 Task: Find connections with filter location Pontefract with filter topic #jobsearching with filter profile language Potuguese with filter current company Icertis with filter school Dharmsinh Desai University with filter industry Environmental Quality Programs with filter service category Videography with filter keywords title Research Assistant
Action: Mouse moved to (520, 47)
Screenshot: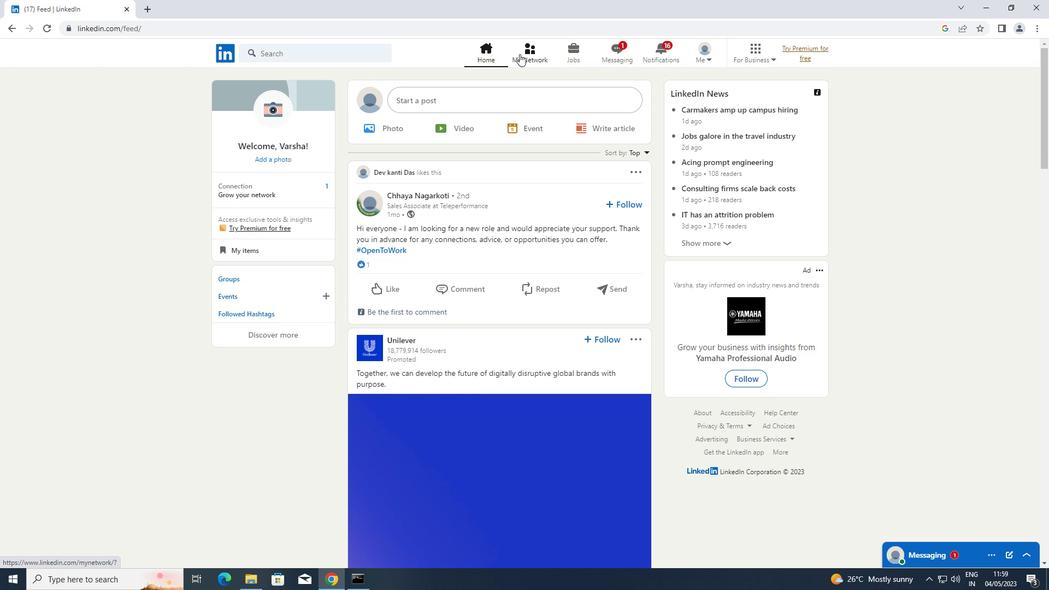 
Action: Mouse pressed left at (520, 47)
Screenshot: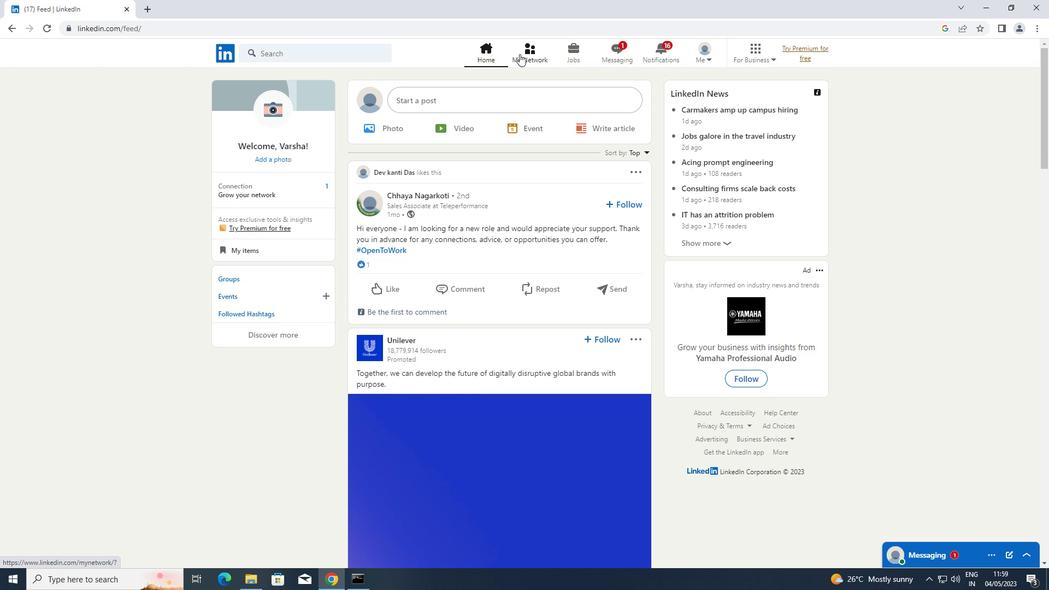 
Action: Mouse moved to (260, 107)
Screenshot: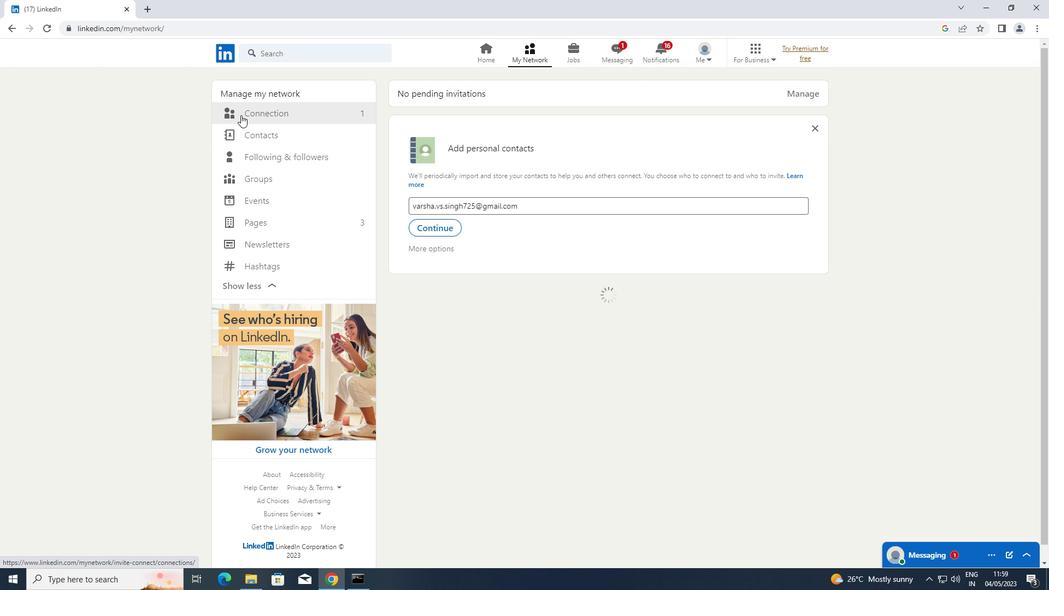 
Action: Mouse pressed left at (260, 107)
Screenshot: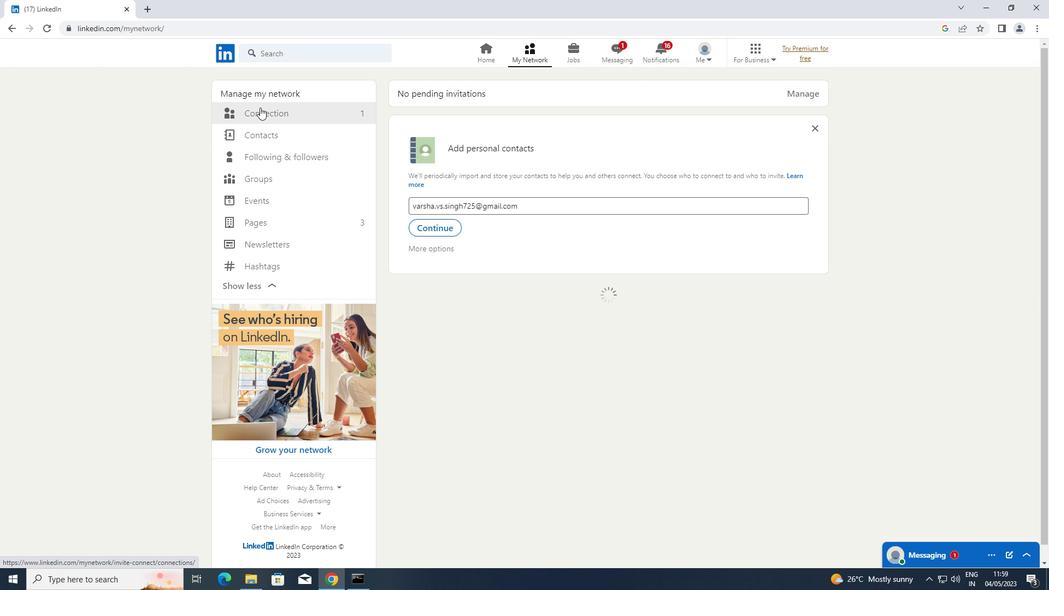 
Action: Mouse moved to (629, 115)
Screenshot: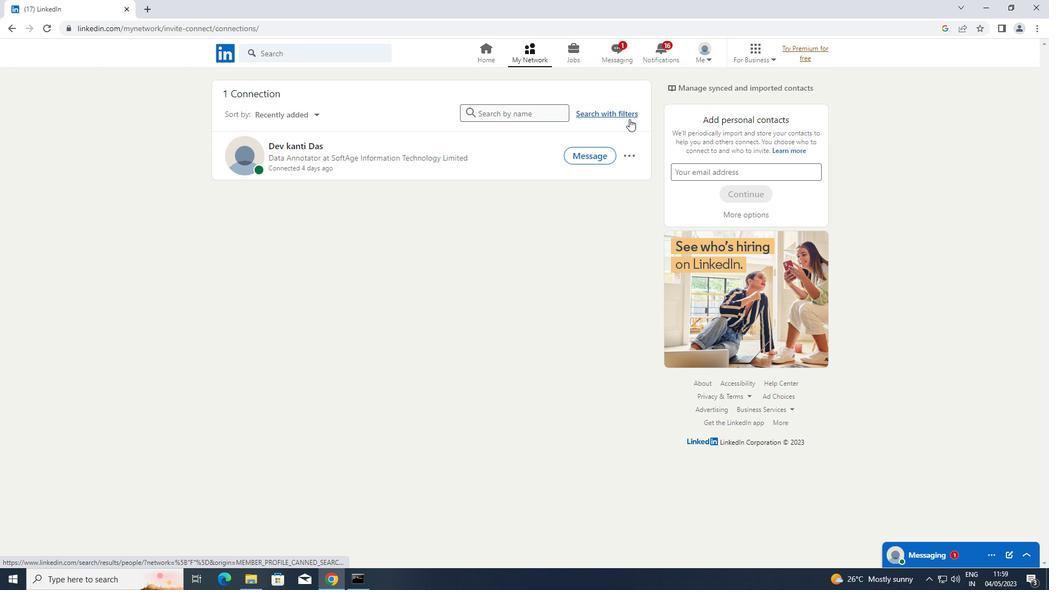 
Action: Mouse pressed left at (629, 115)
Screenshot: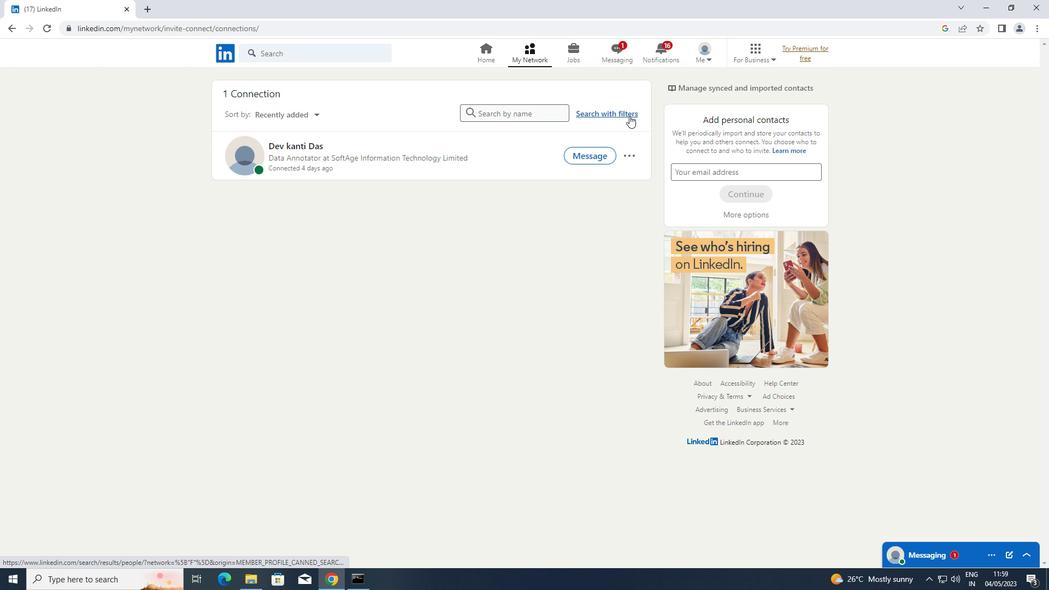 
Action: Mouse moved to (553, 82)
Screenshot: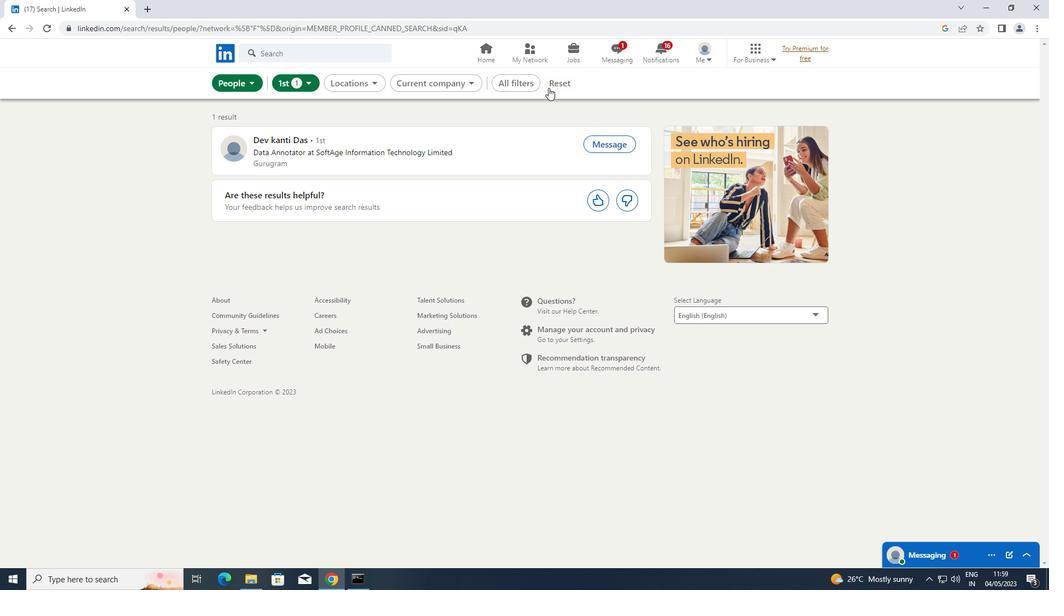 
Action: Mouse pressed left at (553, 82)
Screenshot: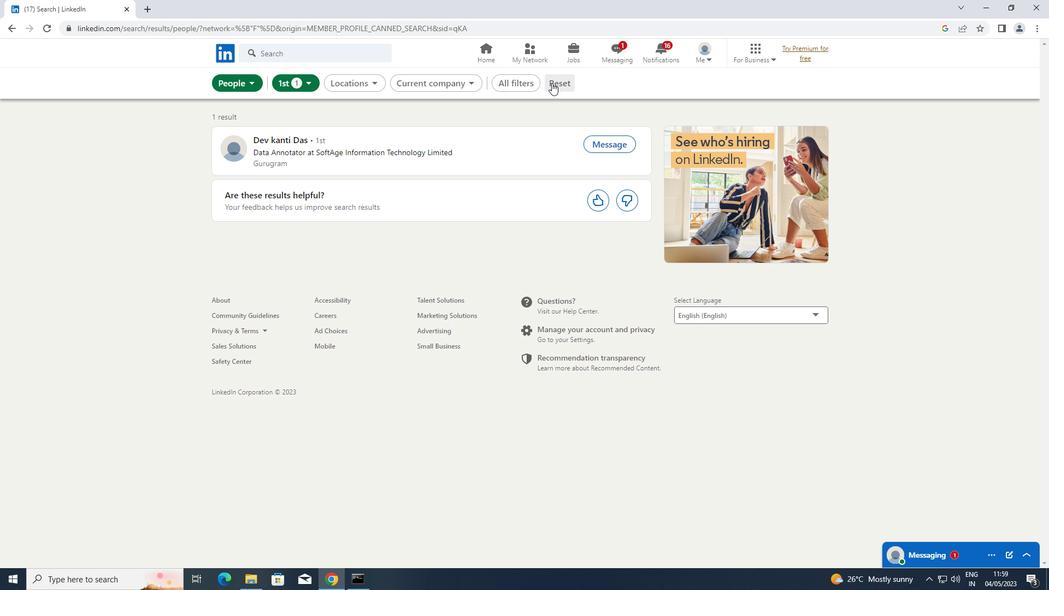 
Action: Mouse moved to (529, 82)
Screenshot: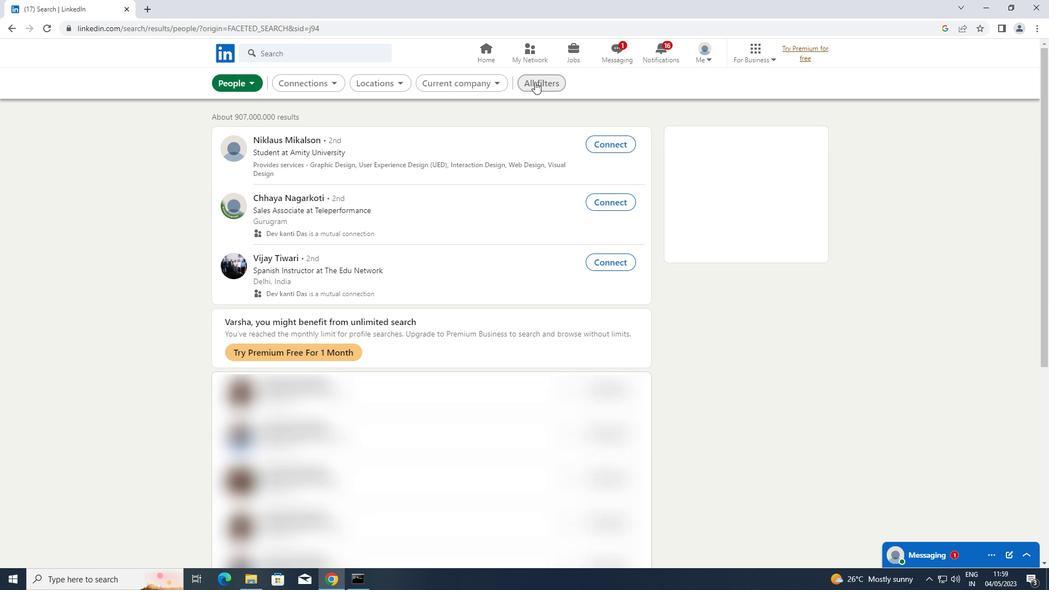 
Action: Mouse pressed left at (529, 82)
Screenshot: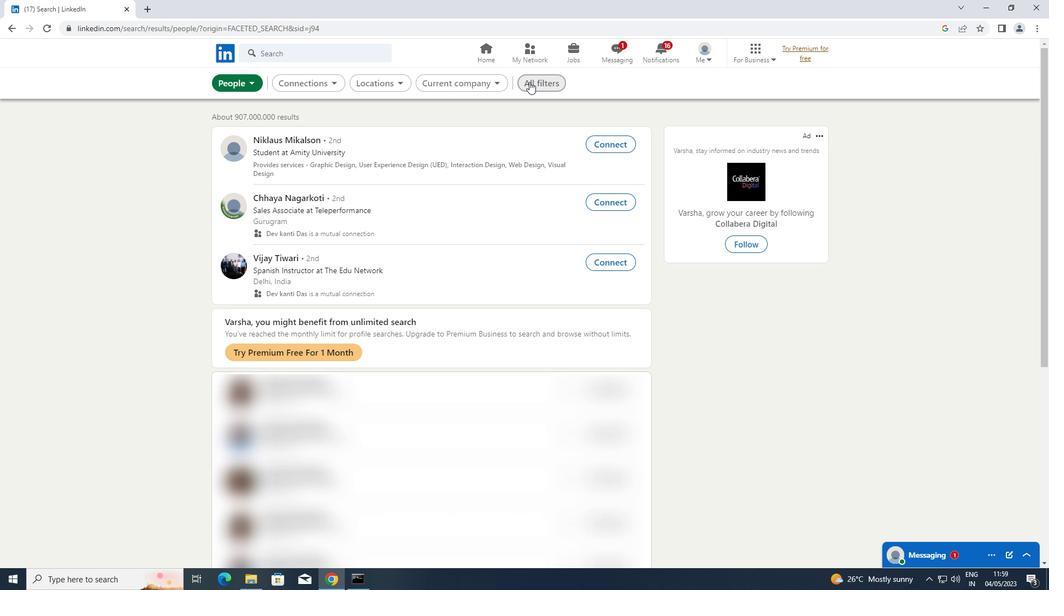 
Action: Mouse moved to (862, 213)
Screenshot: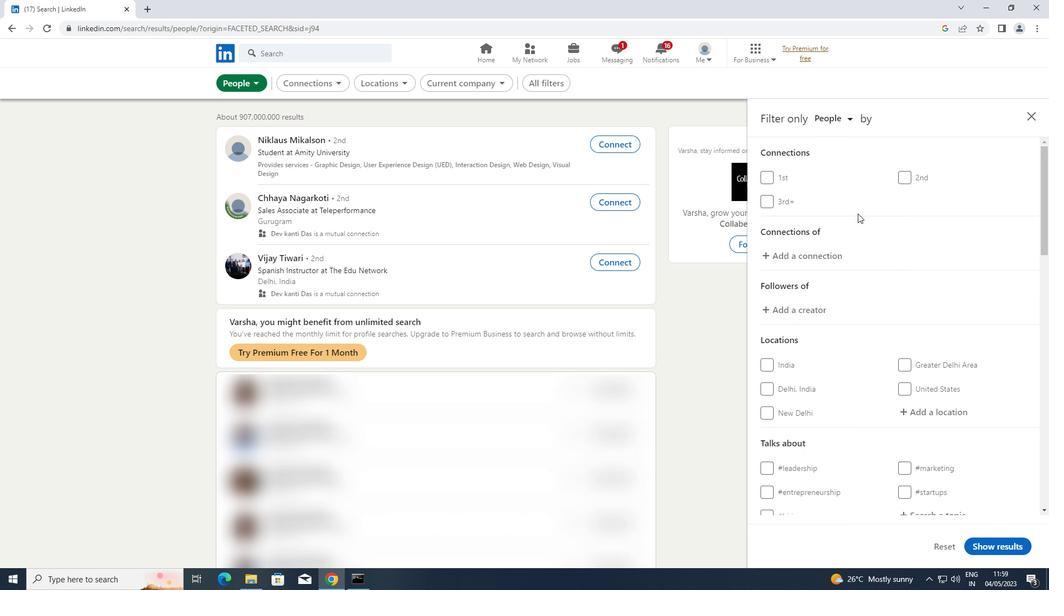 
Action: Mouse scrolled (862, 213) with delta (0, 0)
Screenshot: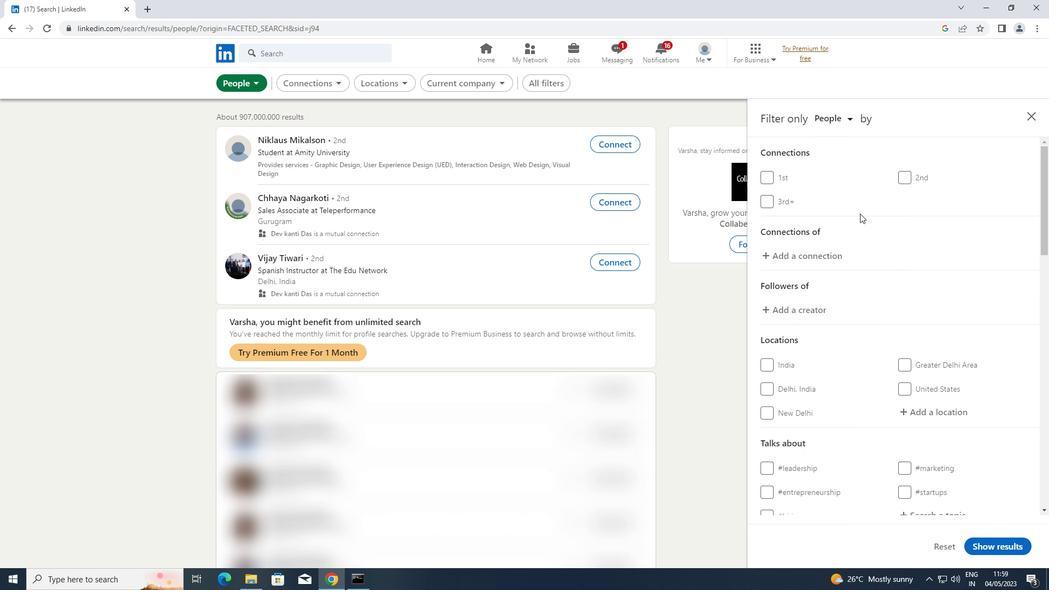 
Action: Mouse scrolled (862, 213) with delta (0, 0)
Screenshot: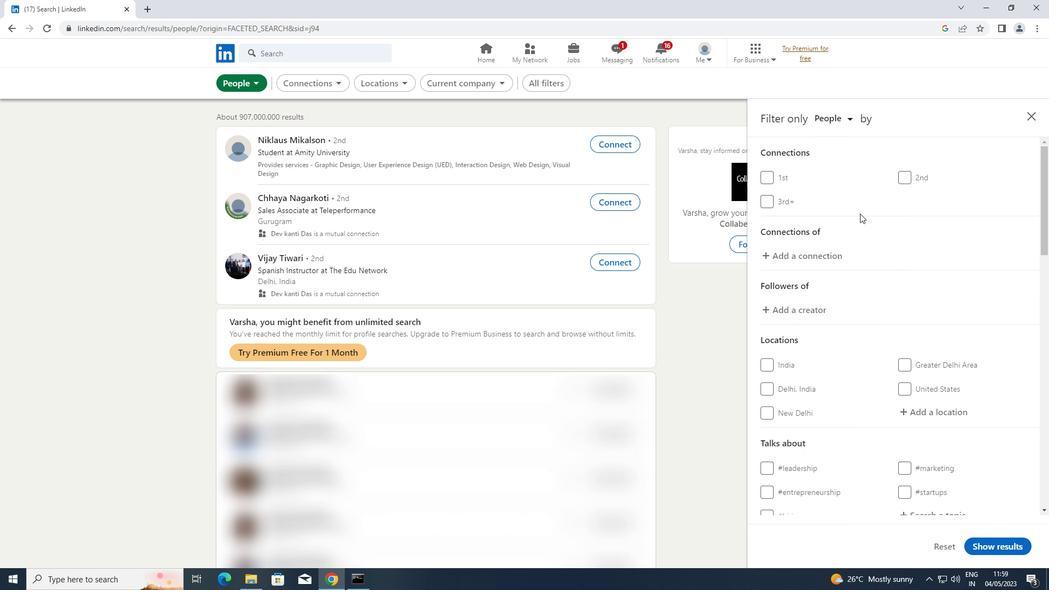 
Action: Mouse scrolled (862, 213) with delta (0, 0)
Screenshot: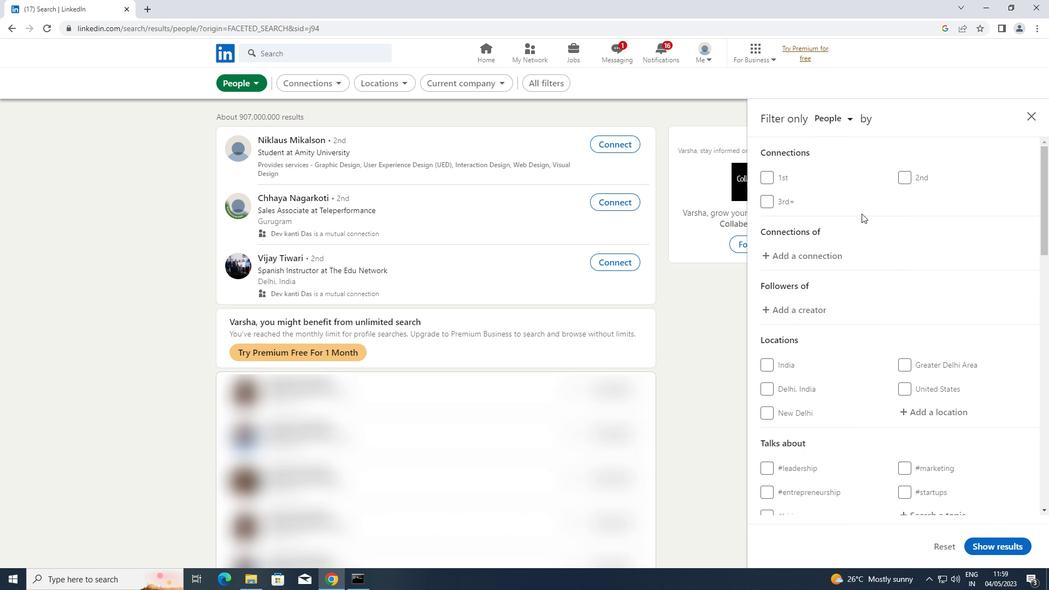 
Action: Mouse moved to (905, 242)
Screenshot: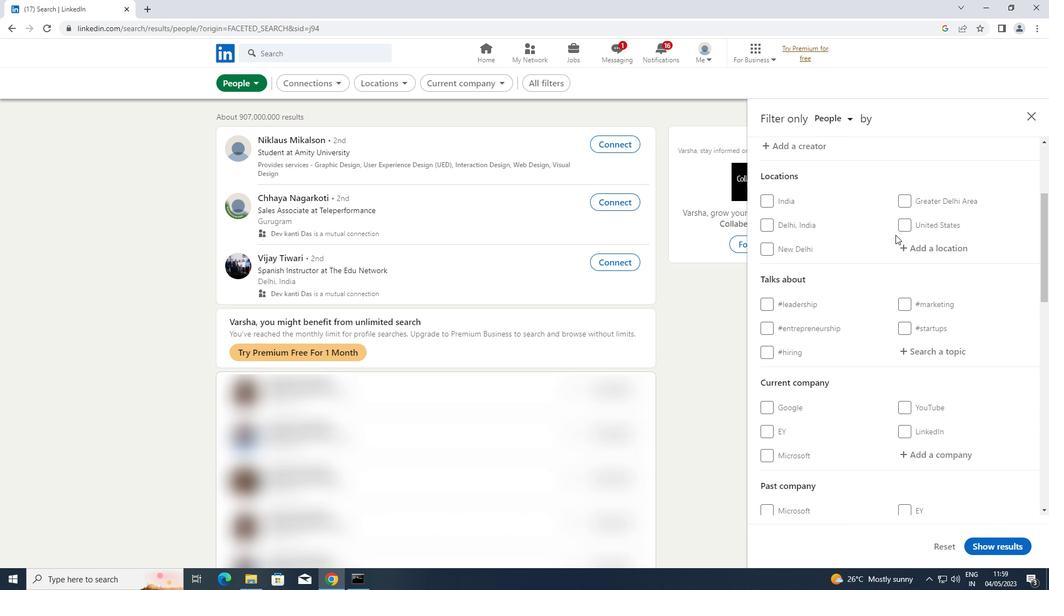
Action: Mouse pressed left at (905, 242)
Screenshot: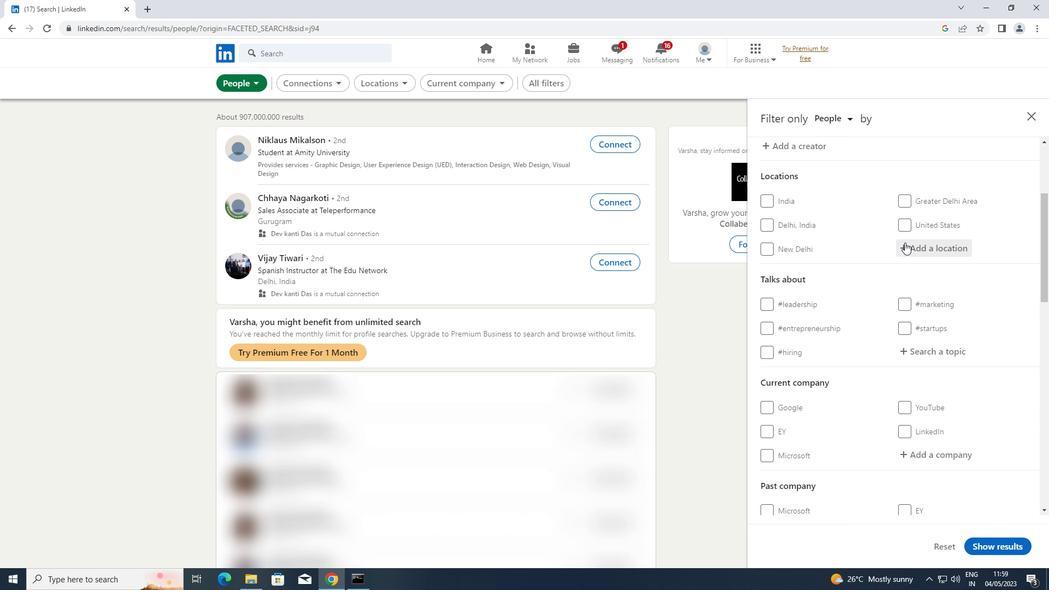 
Action: Key pressed <Key.shift>PO
Screenshot: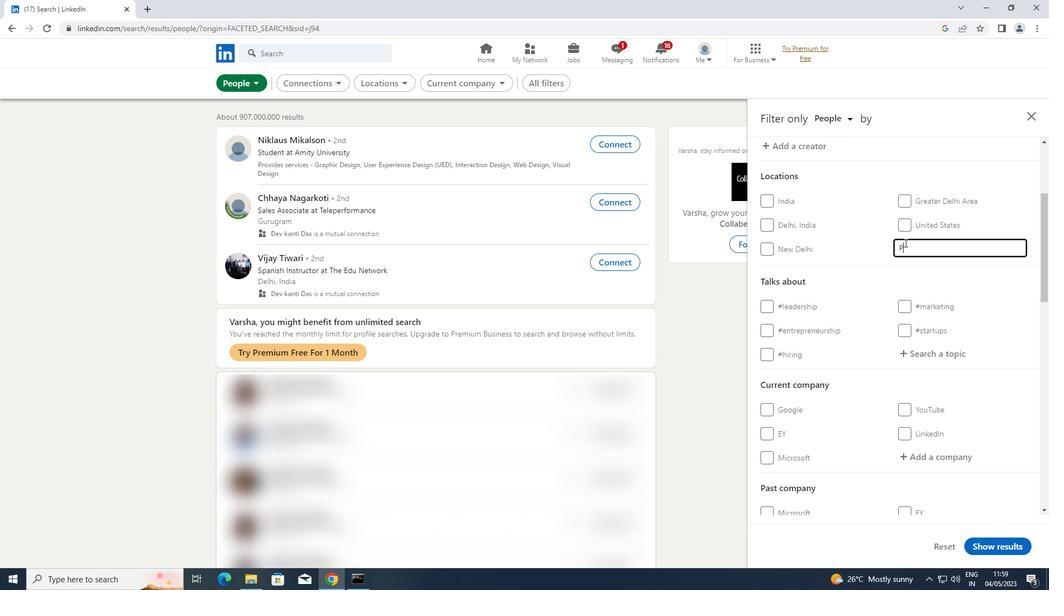 
Action: Mouse moved to (905, 242)
Screenshot: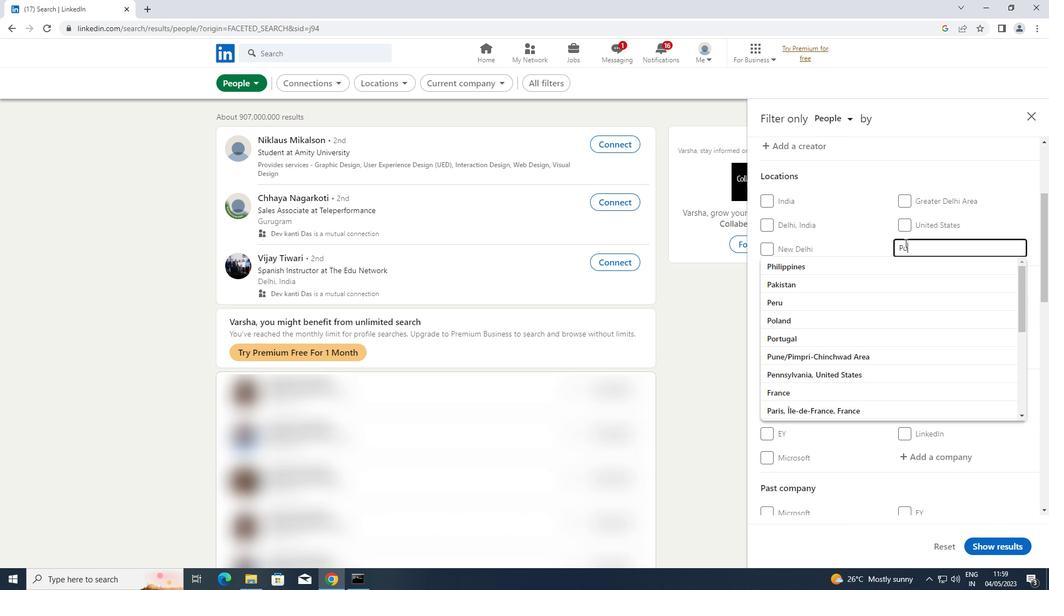 
Action: Key pressed NTEFRACT
Screenshot: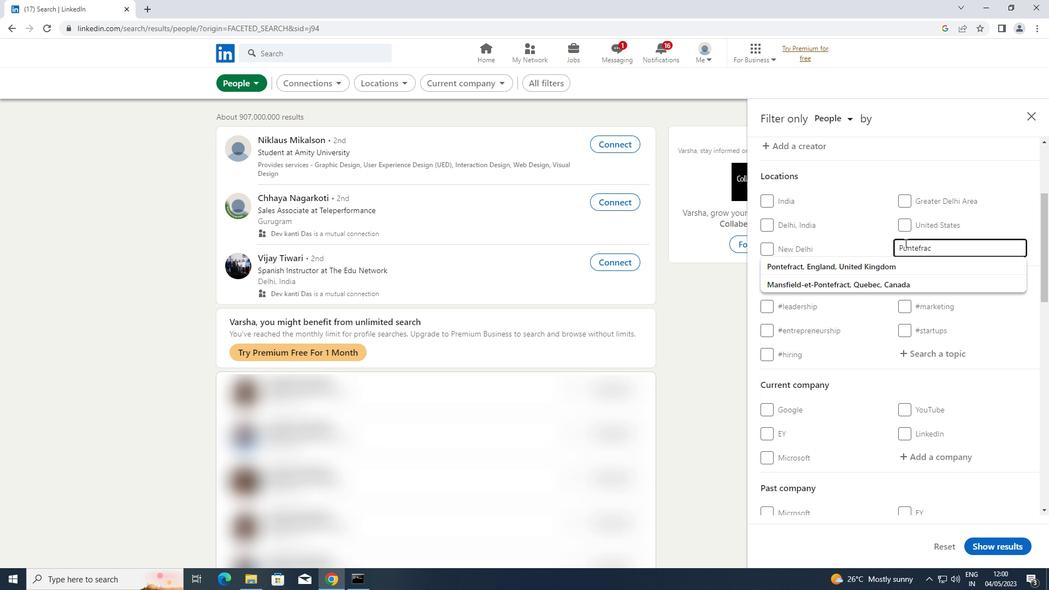 
Action: Mouse moved to (918, 351)
Screenshot: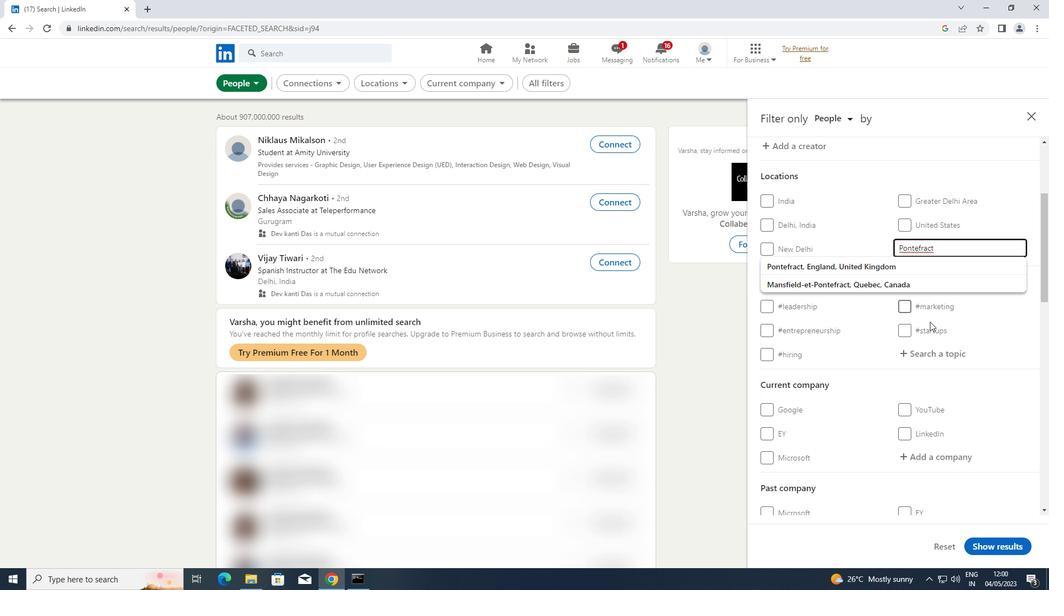 
Action: Mouse pressed left at (918, 351)
Screenshot: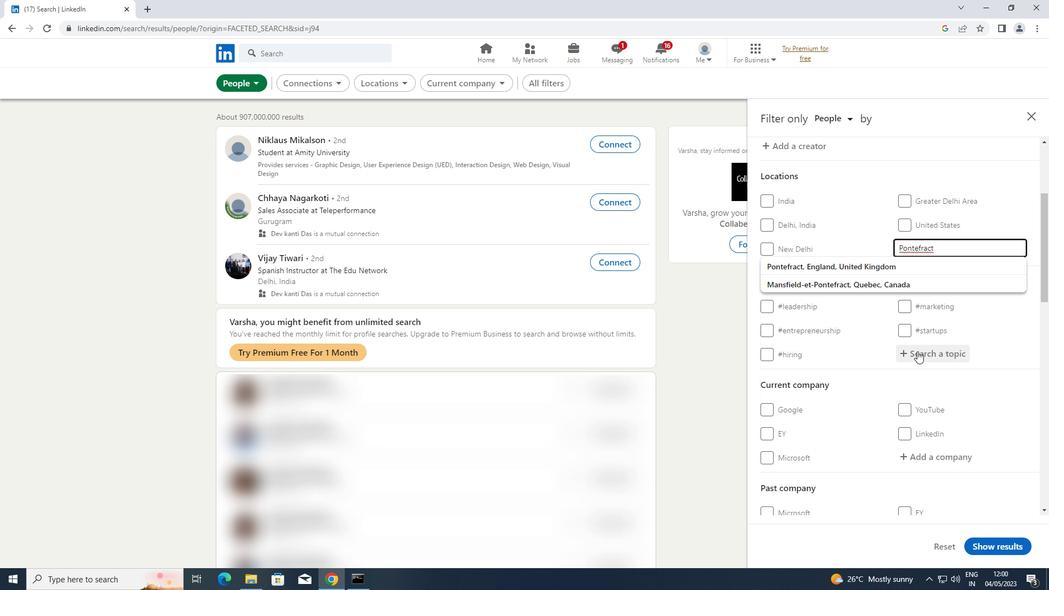 
Action: Key pressed JOBSEARCHING
Screenshot: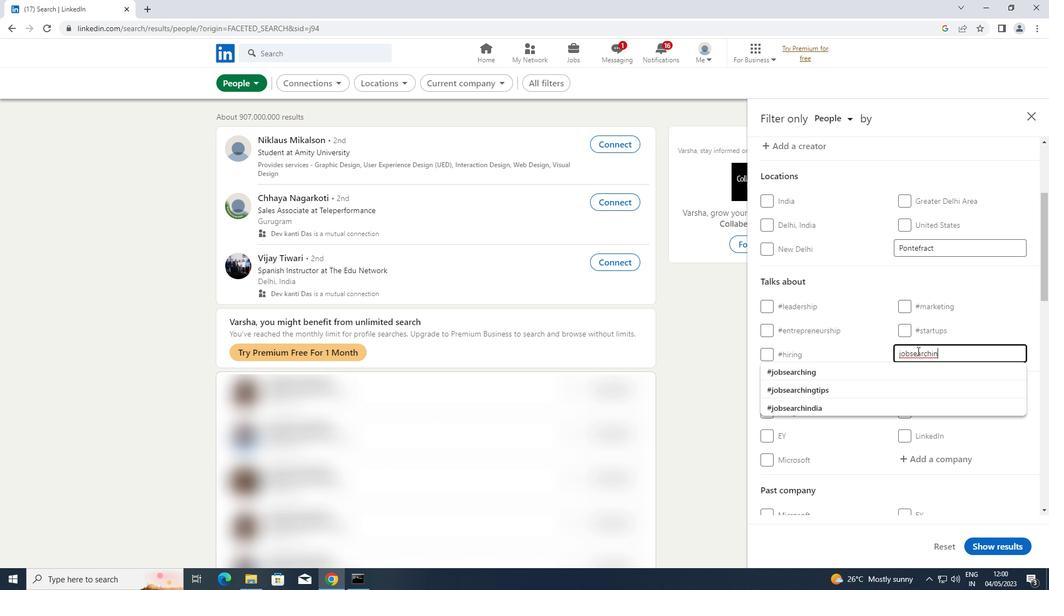 
Action: Mouse moved to (874, 377)
Screenshot: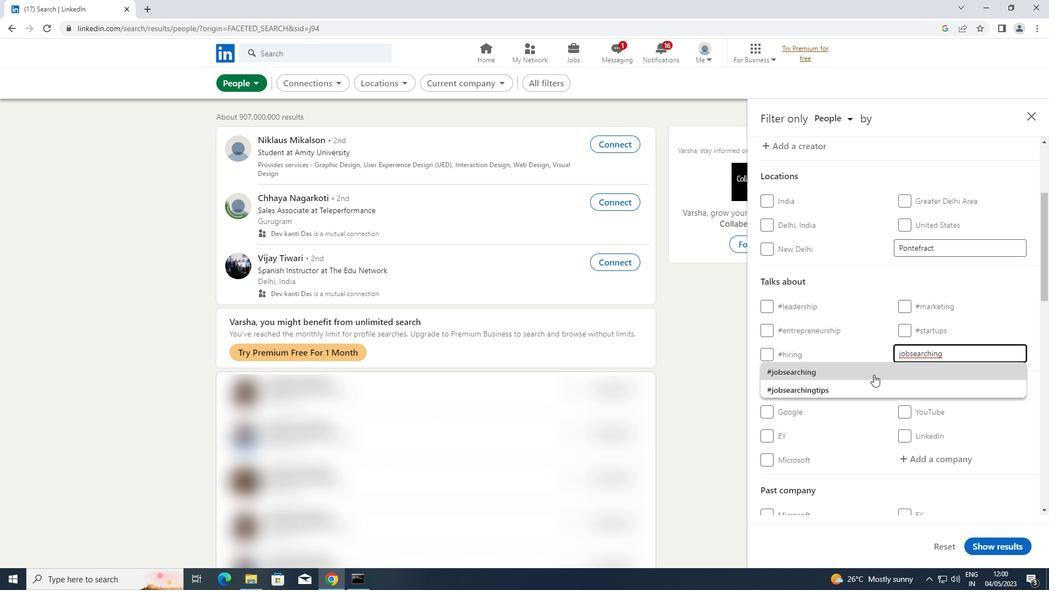
Action: Mouse scrolled (874, 377) with delta (0, 0)
Screenshot: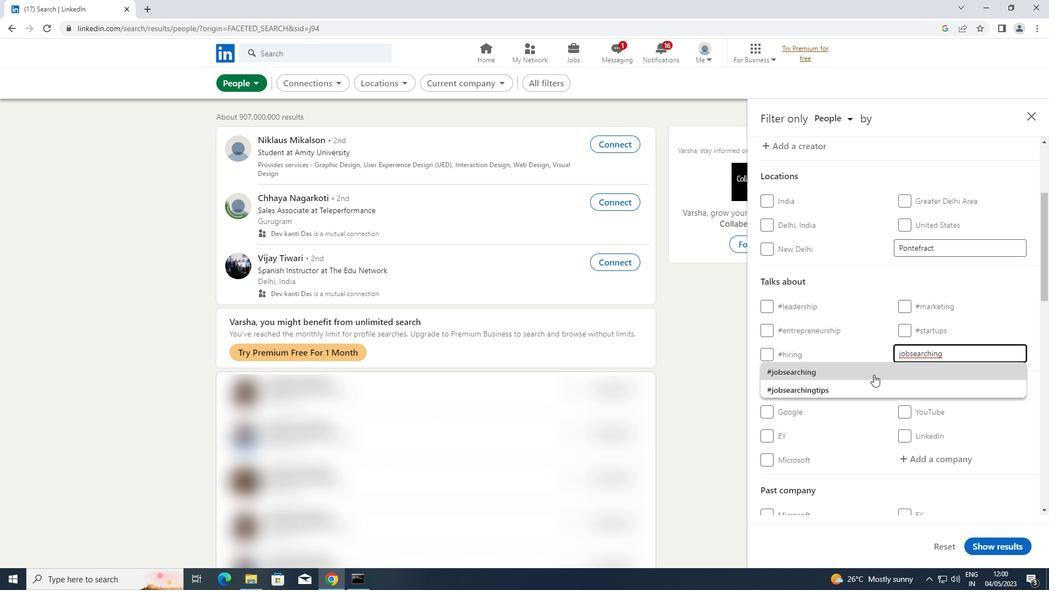 
Action: Mouse moved to (874, 379)
Screenshot: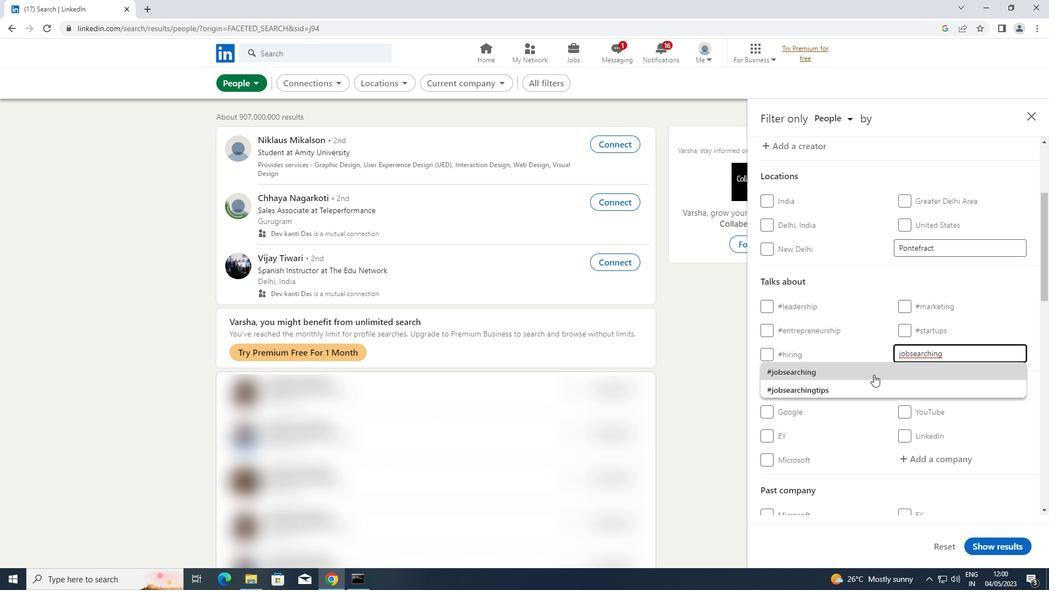 
Action: Mouse scrolled (874, 378) with delta (0, 0)
Screenshot: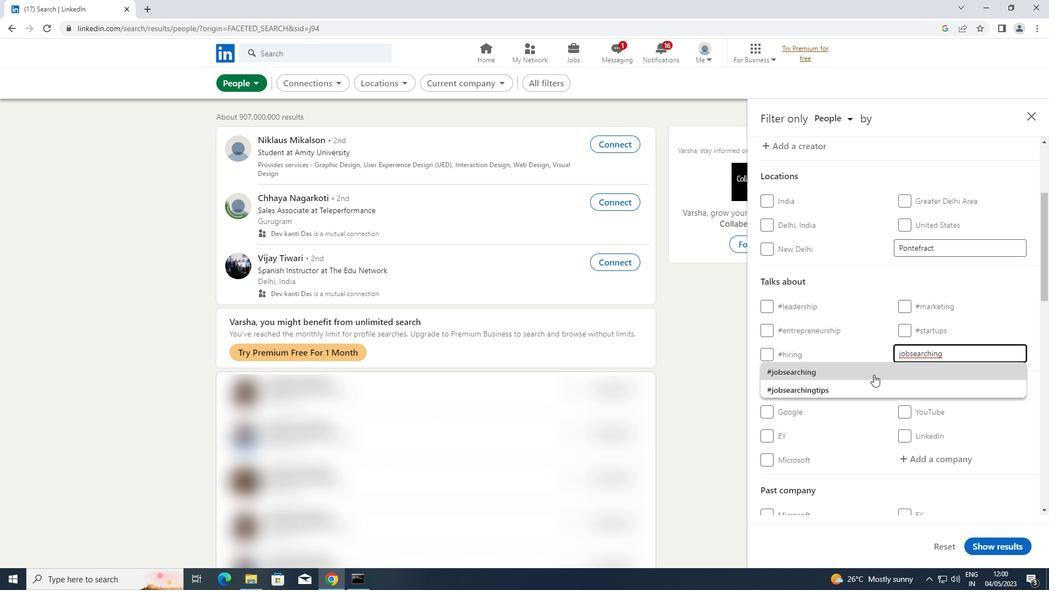 
Action: Mouse scrolled (874, 378) with delta (0, 0)
Screenshot: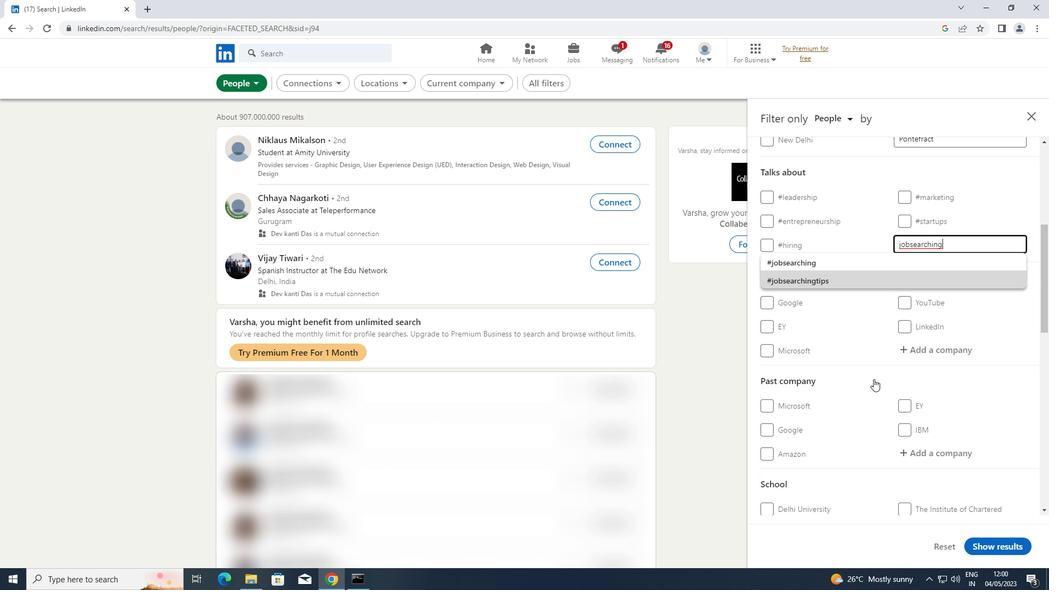 
Action: Mouse scrolled (874, 378) with delta (0, 0)
Screenshot: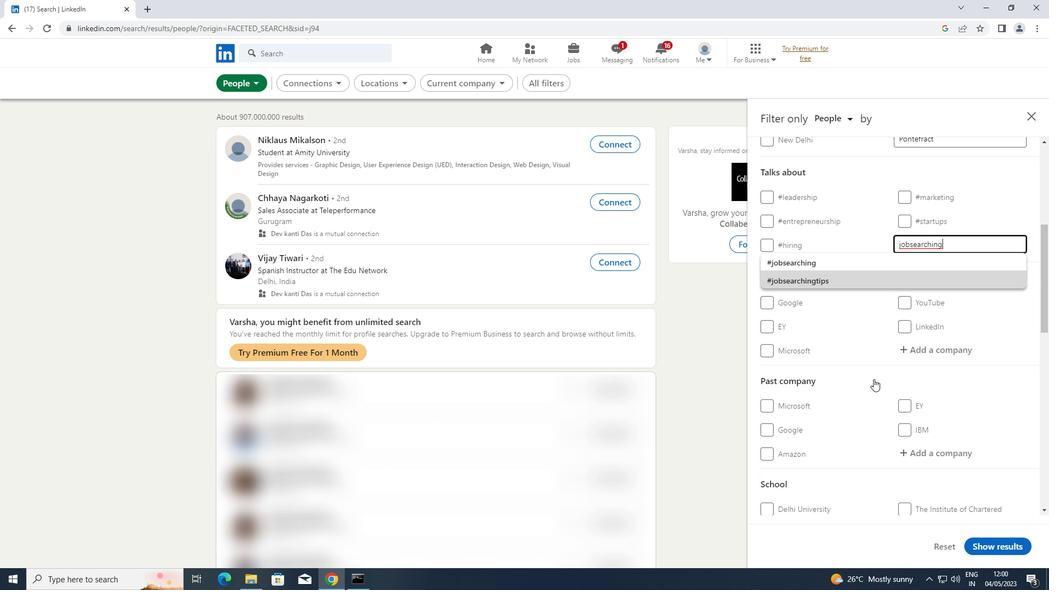 
Action: Mouse scrolled (874, 378) with delta (0, 0)
Screenshot: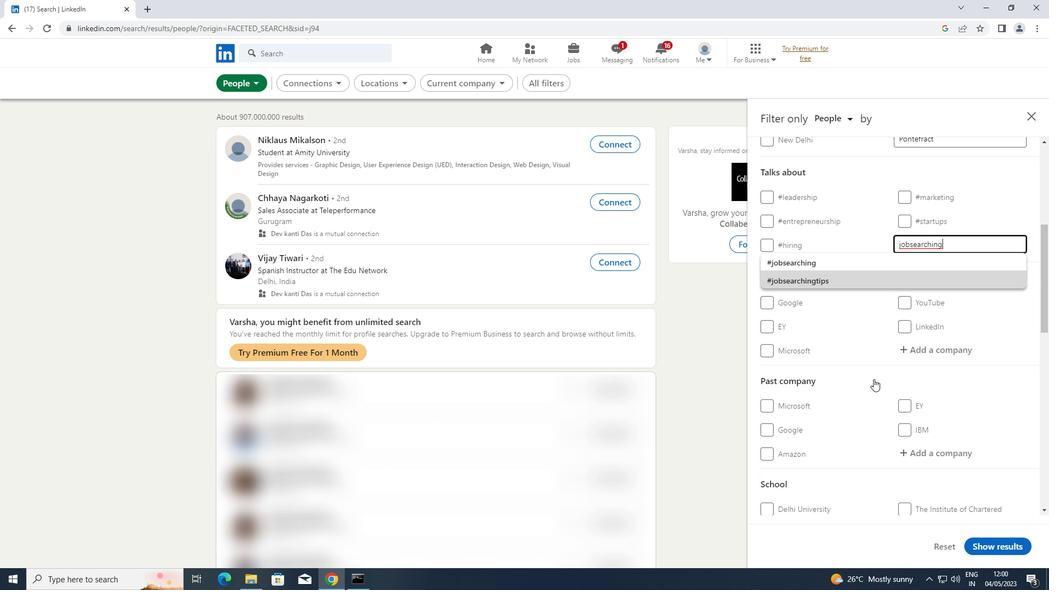 
Action: Mouse scrolled (874, 378) with delta (0, 0)
Screenshot: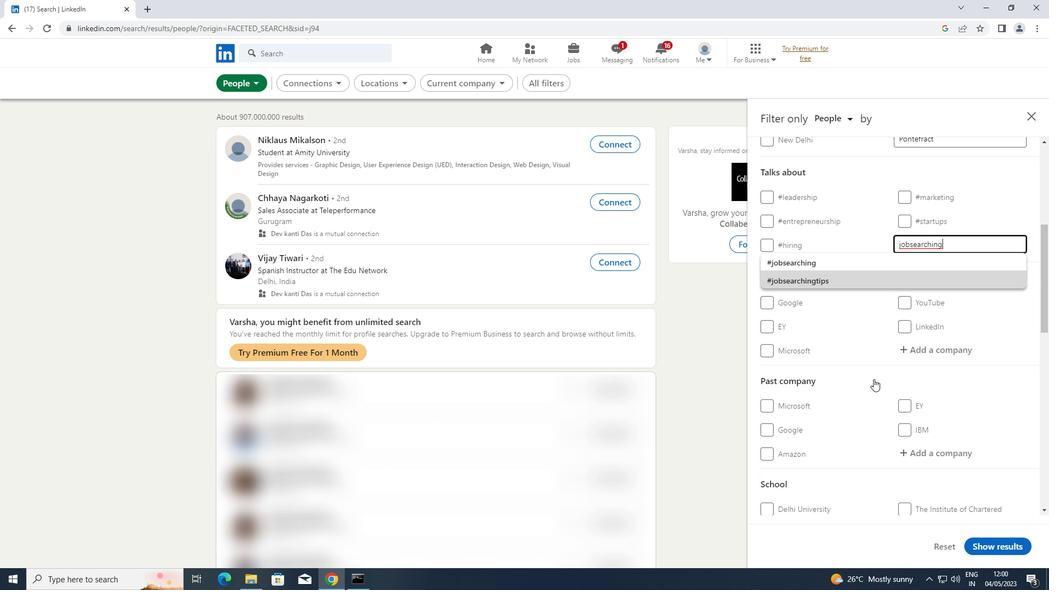 
Action: Mouse scrolled (874, 378) with delta (0, 0)
Screenshot: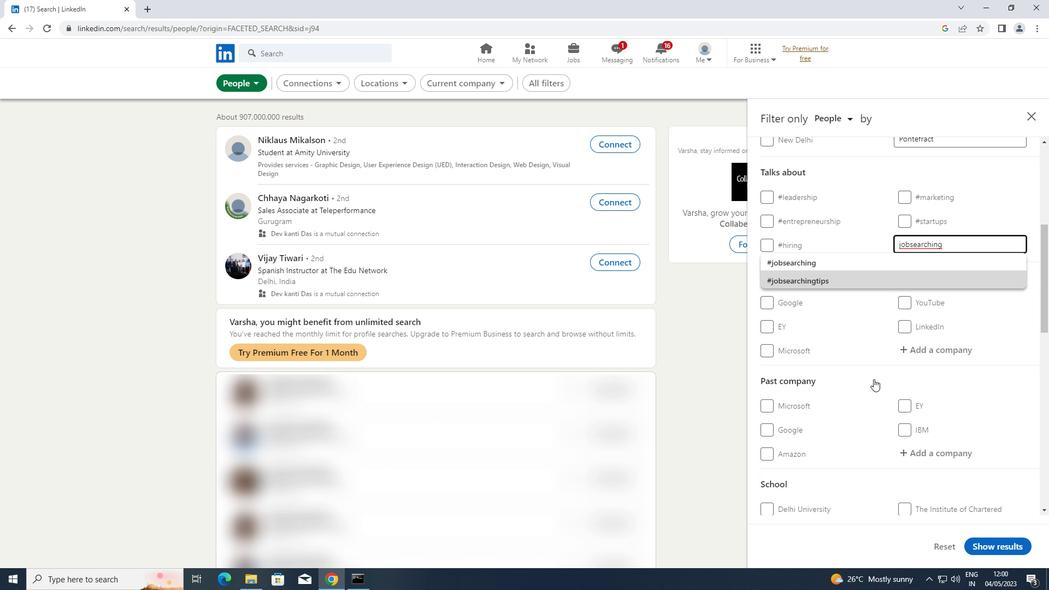 
Action: Mouse scrolled (874, 379) with delta (0, 0)
Screenshot: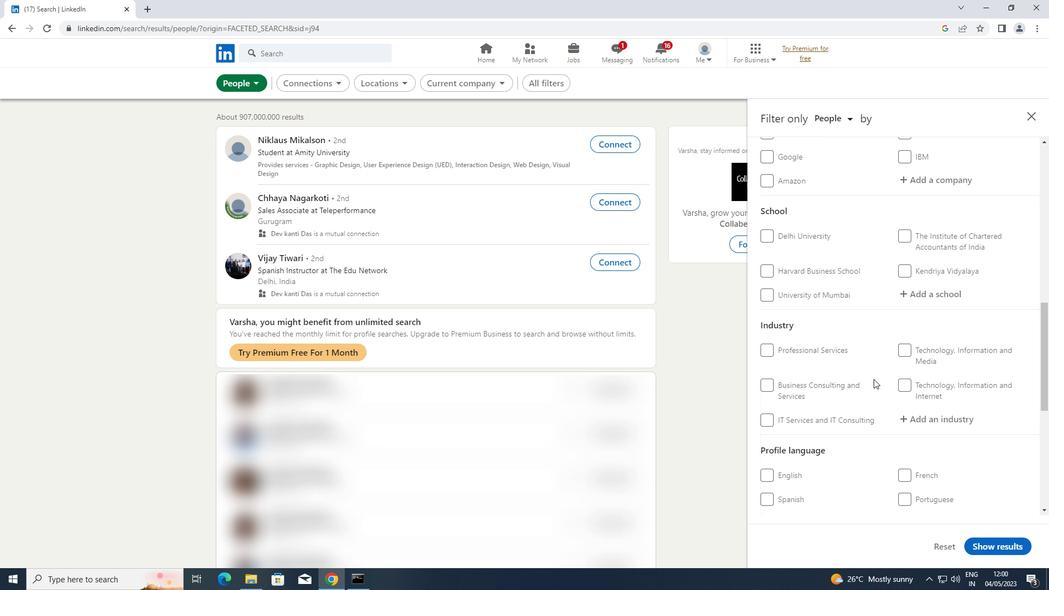 
Action: Mouse scrolled (874, 379) with delta (0, 0)
Screenshot: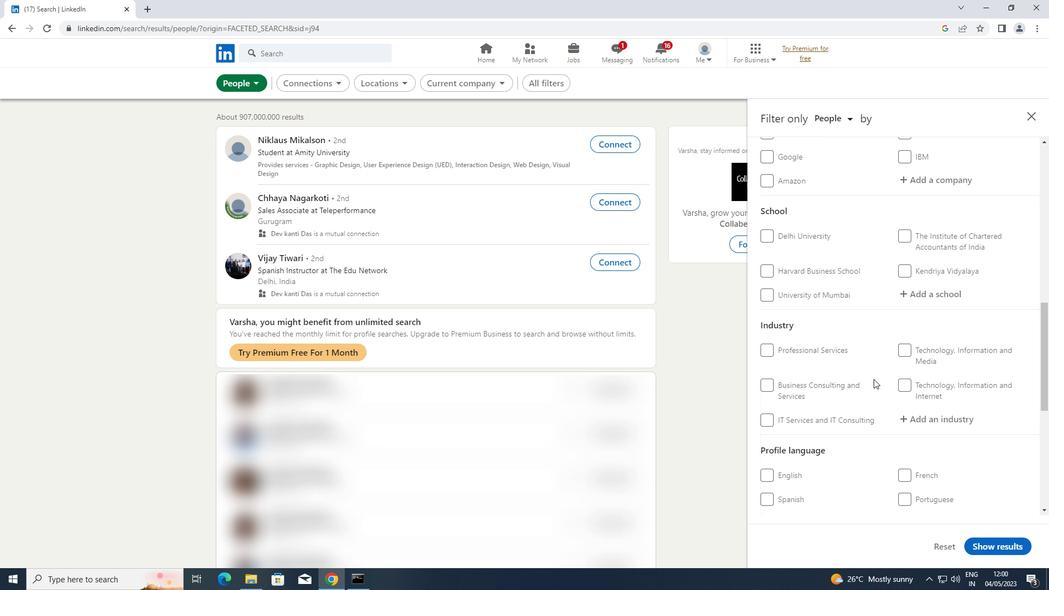 
Action: Mouse scrolled (874, 379) with delta (0, 0)
Screenshot: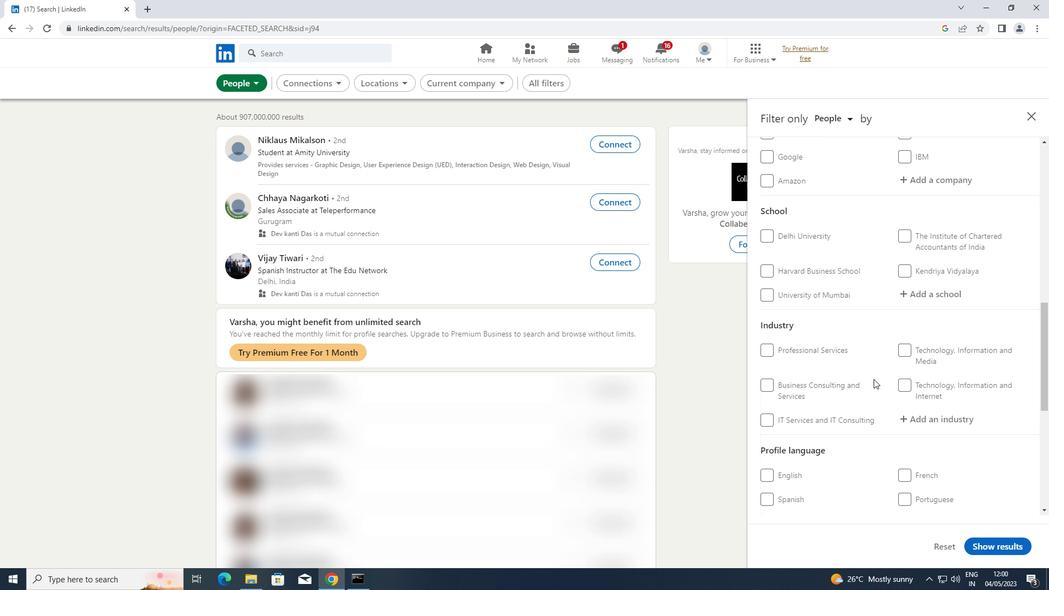 
Action: Mouse moved to (852, 344)
Screenshot: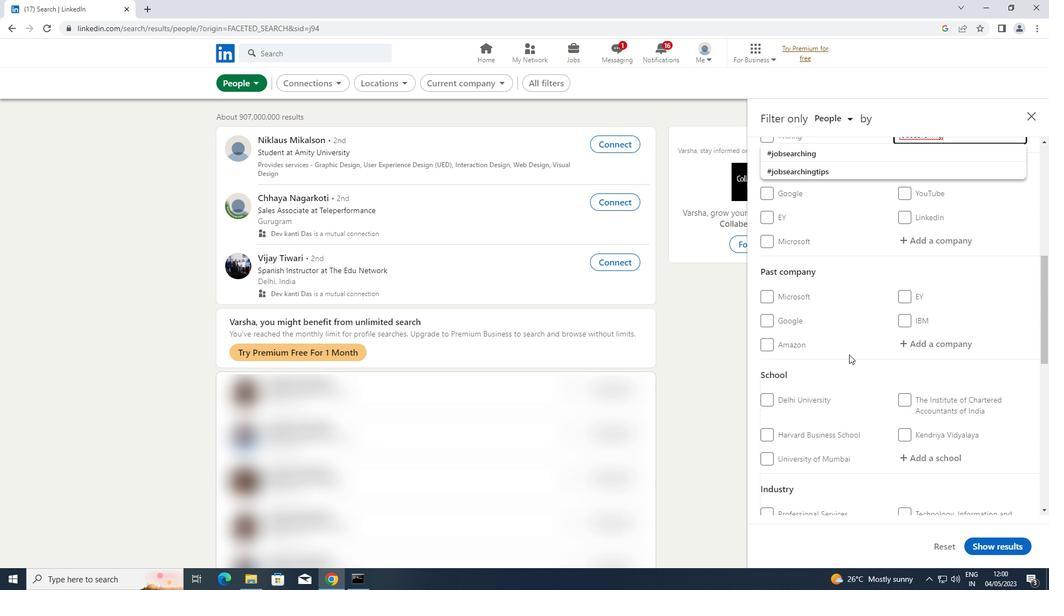 
Action: Mouse scrolled (852, 345) with delta (0, 0)
Screenshot: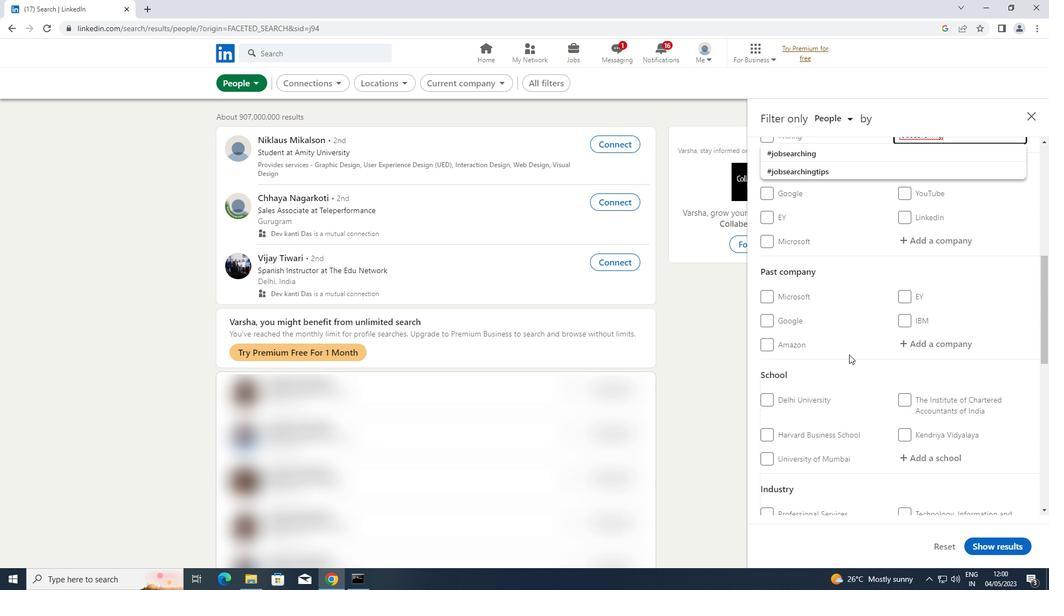 
Action: Mouse scrolled (852, 345) with delta (0, 0)
Screenshot: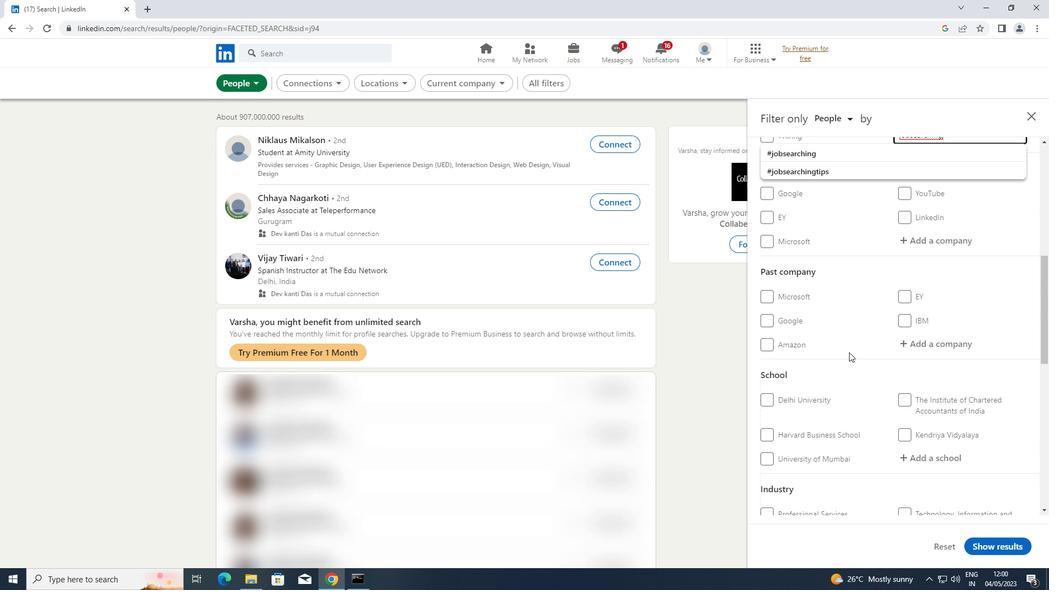 
Action: Mouse moved to (852, 254)
Screenshot: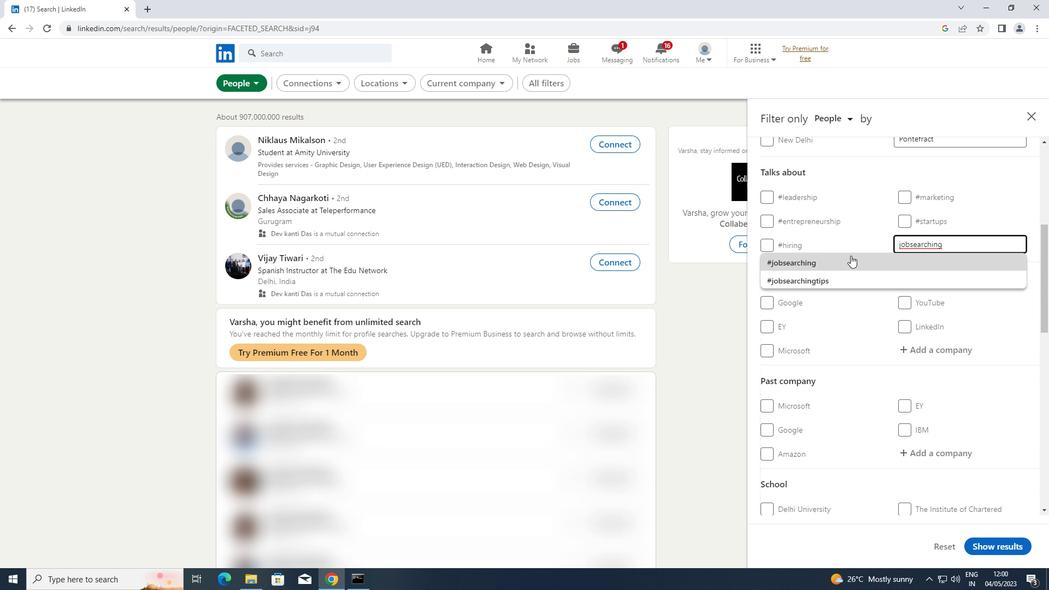
Action: Mouse pressed left at (852, 254)
Screenshot: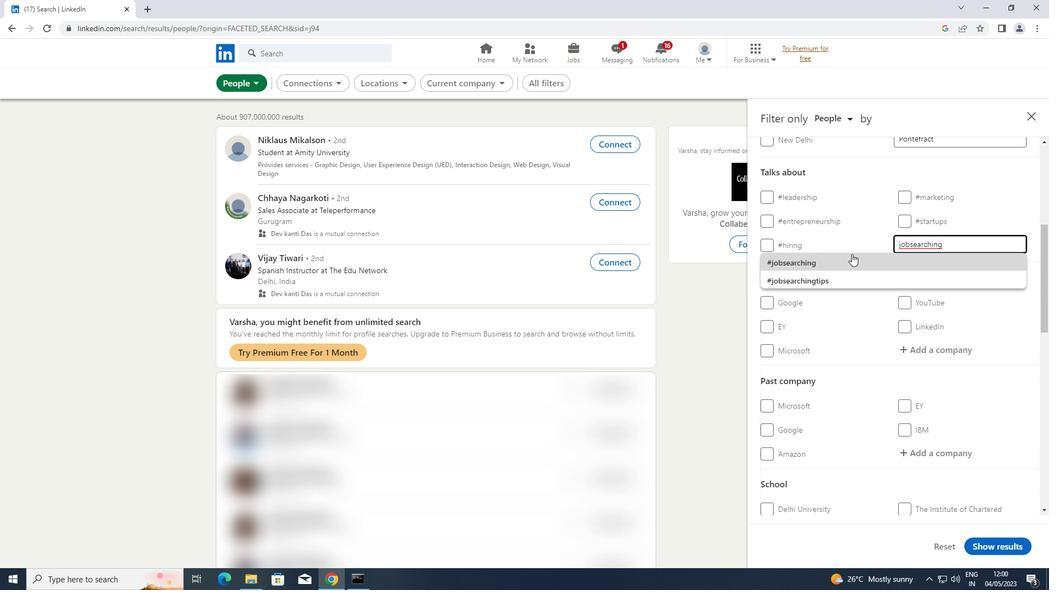 
Action: Mouse moved to (880, 281)
Screenshot: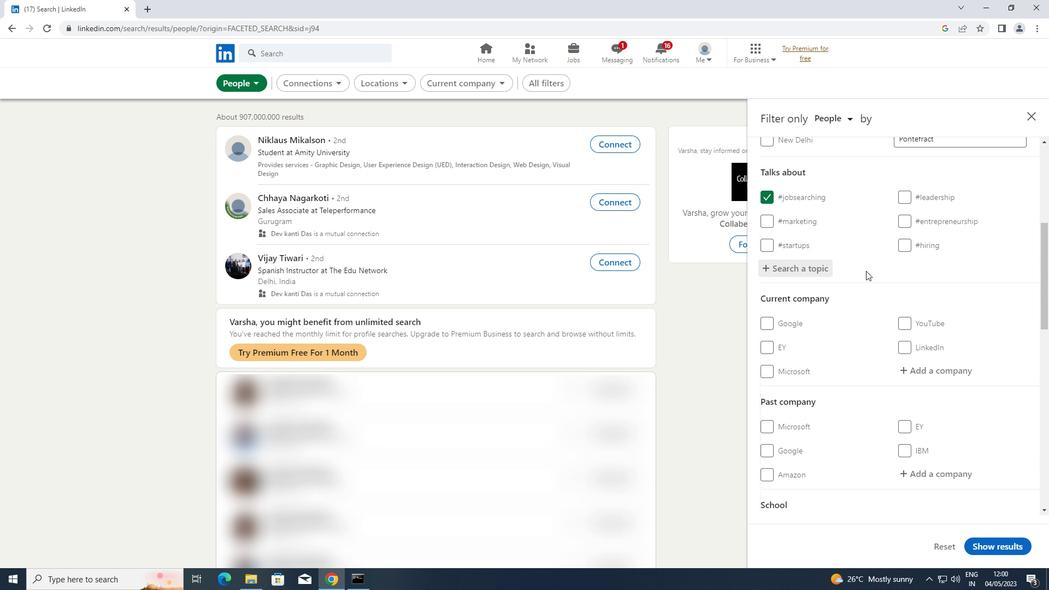 
Action: Mouse scrolled (880, 281) with delta (0, 0)
Screenshot: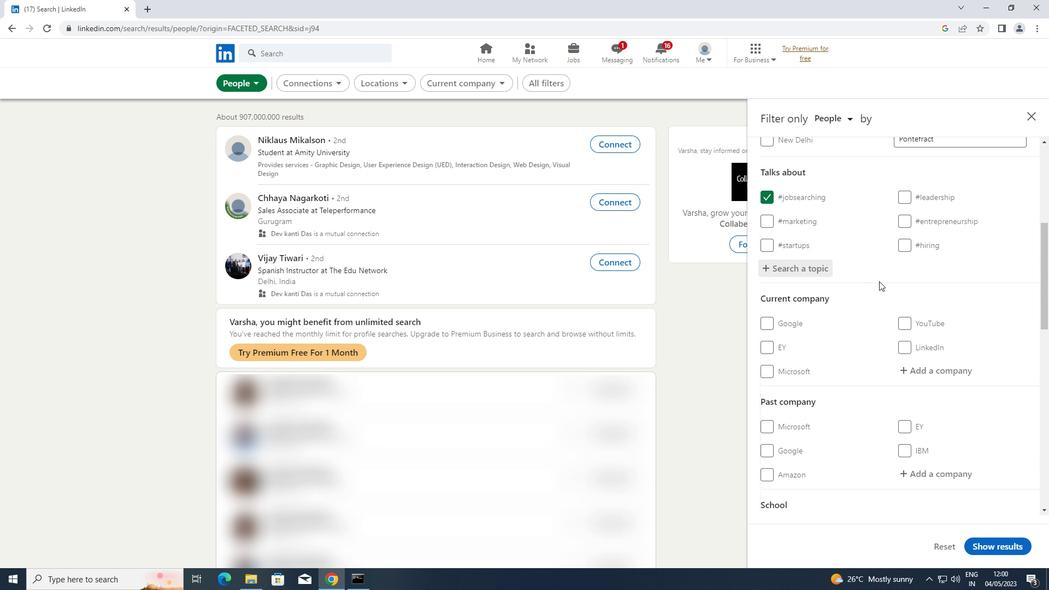 
Action: Mouse scrolled (880, 281) with delta (0, 0)
Screenshot: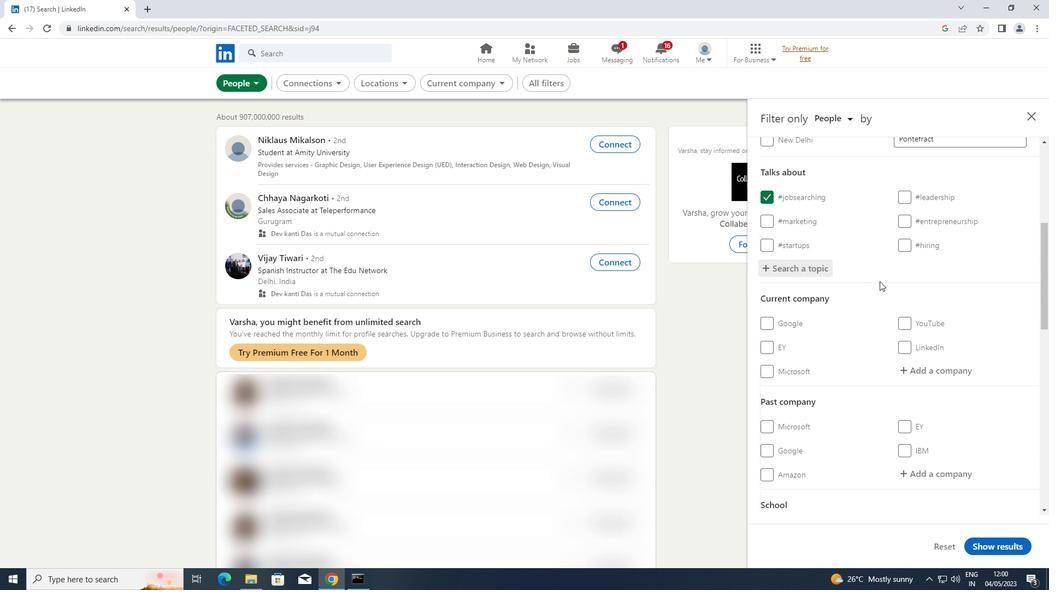 
Action: Mouse scrolled (880, 281) with delta (0, 0)
Screenshot: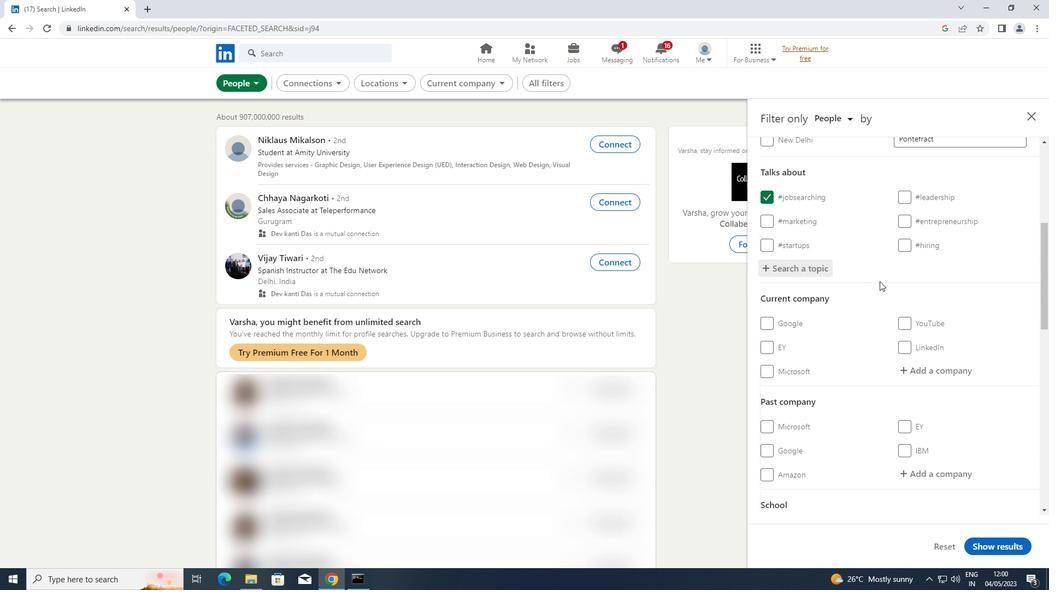 
Action: Mouse scrolled (880, 281) with delta (0, 0)
Screenshot: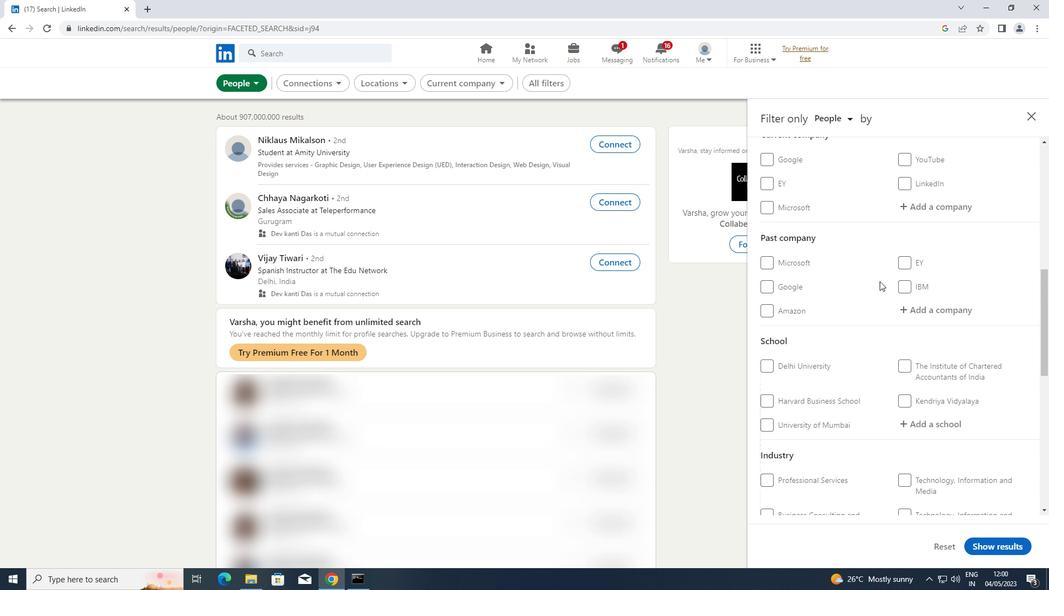 
Action: Mouse scrolled (880, 281) with delta (0, 0)
Screenshot: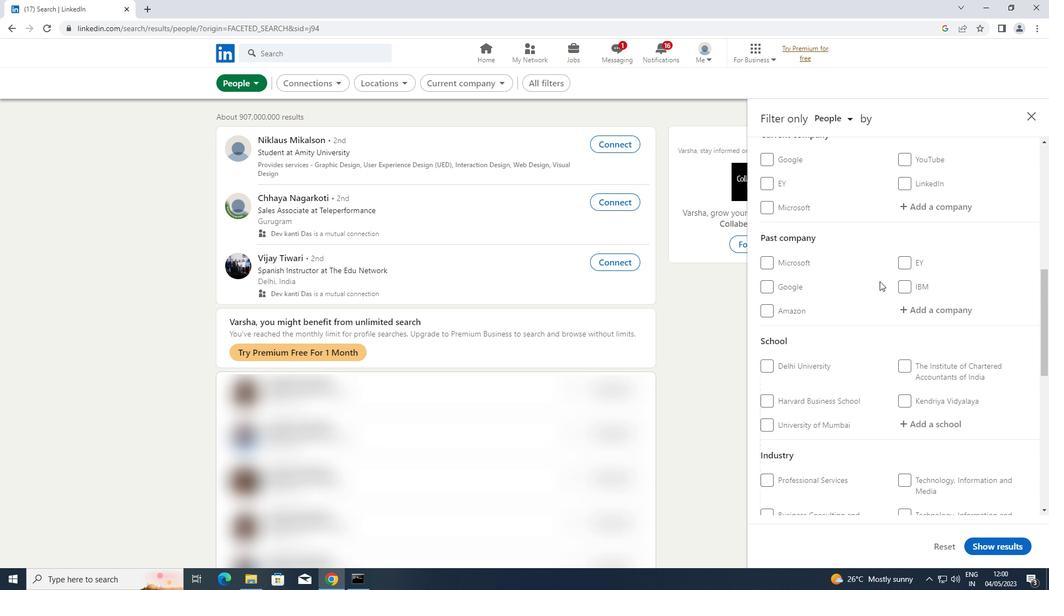 
Action: Mouse scrolled (880, 281) with delta (0, 0)
Screenshot: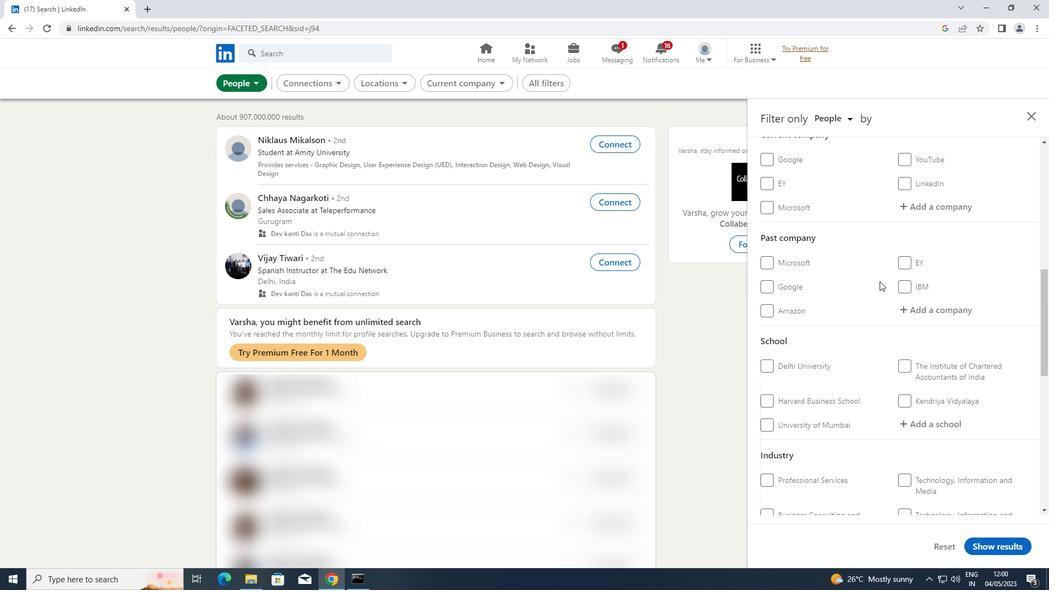 
Action: Mouse scrolled (880, 281) with delta (0, 0)
Screenshot: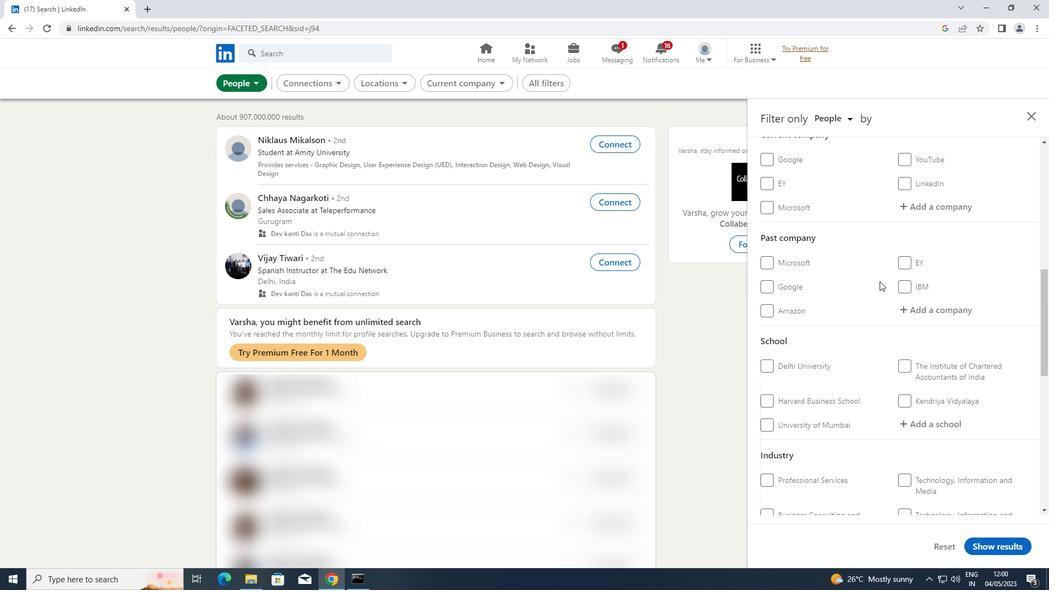 
Action: Mouse scrolled (880, 281) with delta (0, 0)
Screenshot: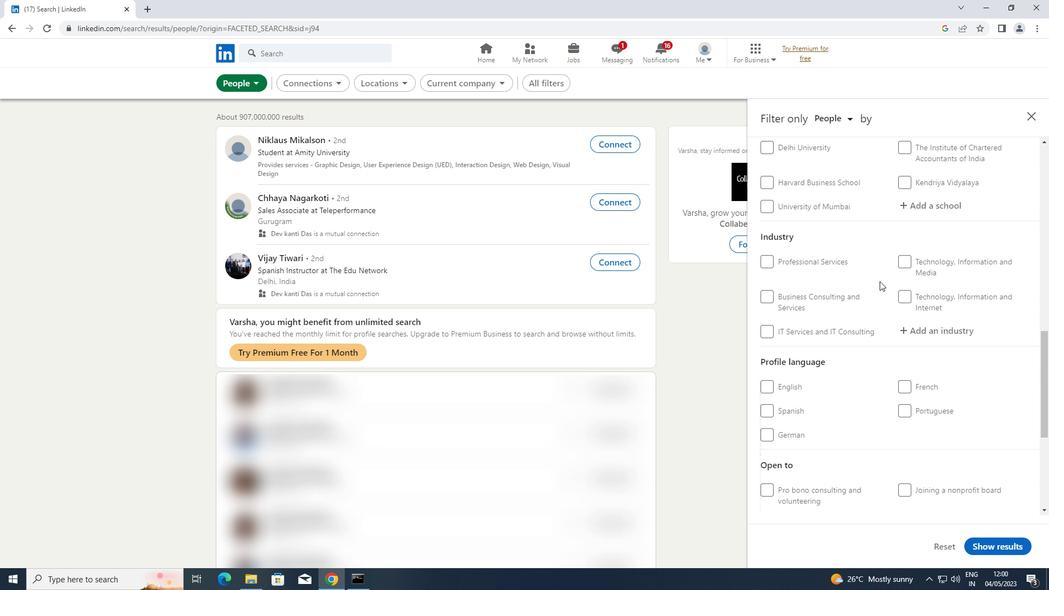 
Action: Mouse scrolled (880, 281) with delta (0, 0)
Screenshot: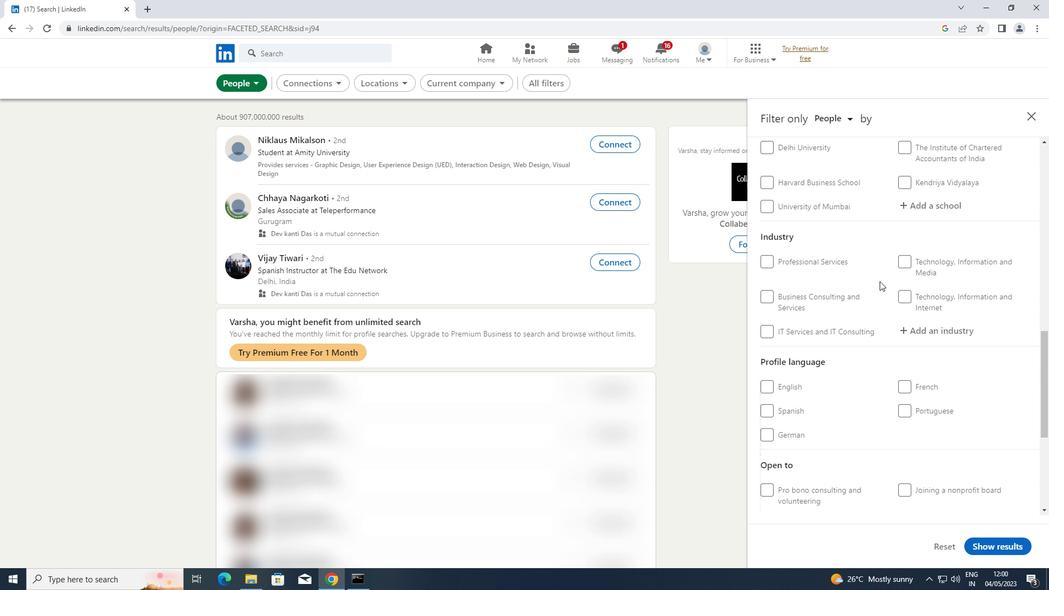 
Action: Mouse moved to (910, 301)
Screenshot: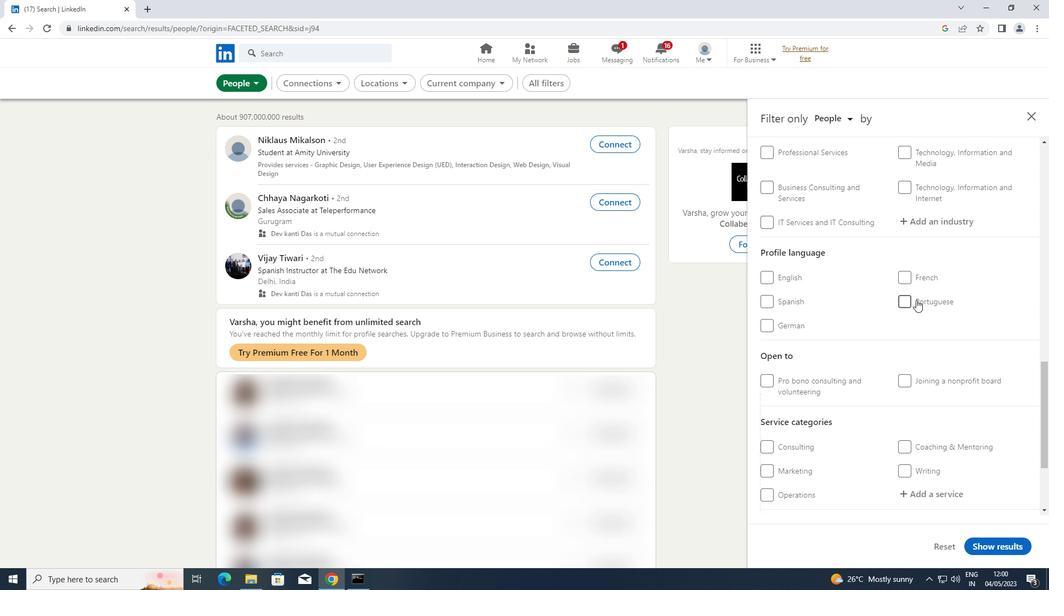 
Action: Mouse pressed left at (910, 301)
Screenshot: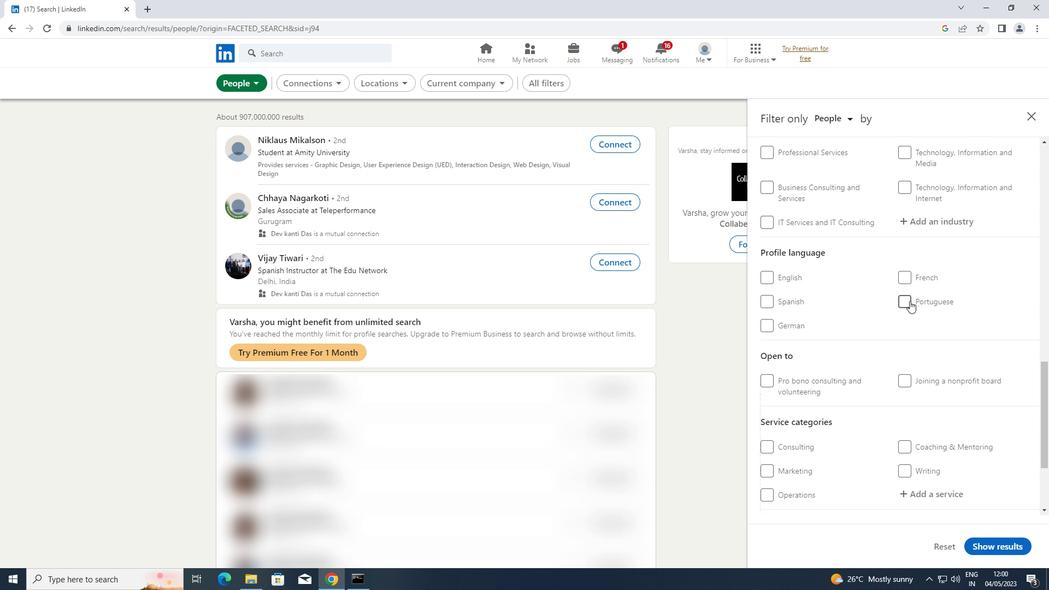 
Action: Mouse scrolled (910, 301) with delta (0, 0)
Screenshot: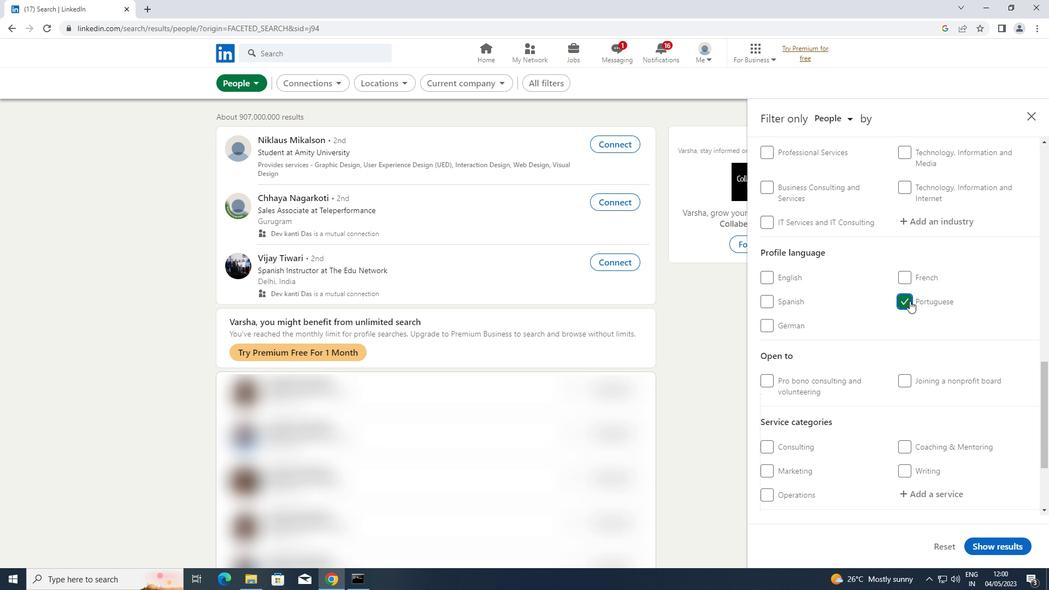
Action: Mouse scrolled (910, 301) with delta (0, 0)
Screenshot: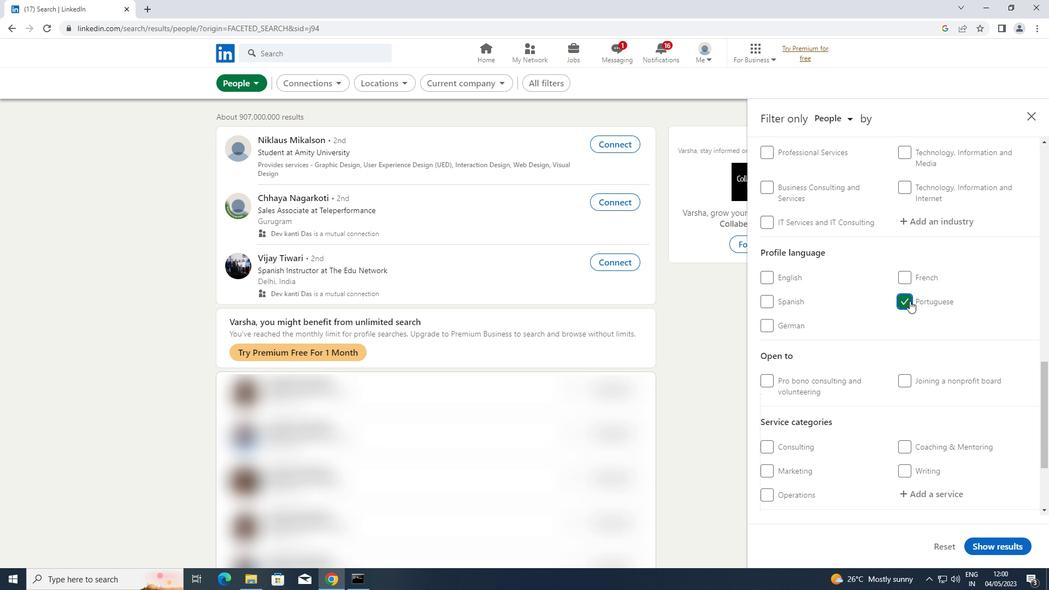 
Action: Mouse scrolled (910, 301) with delta (0, 0)
Screenshot: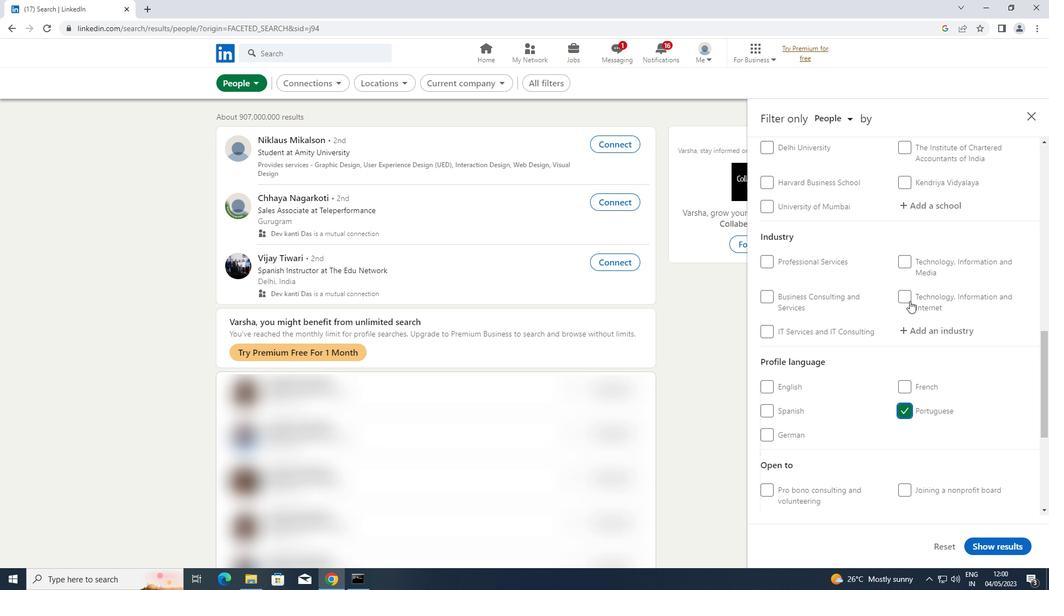 
Action: Mouse scrolled (910, 301) with delta (0, 0)
Screenshot: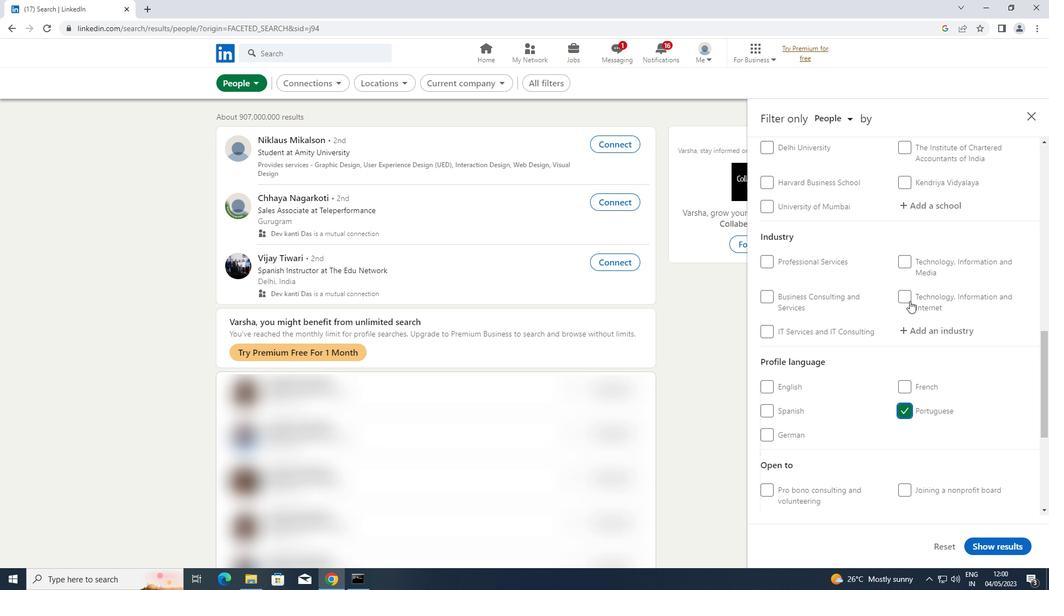 
Action: Mouse scrolled (910, 301) with delta (0, 0)
Screenshot: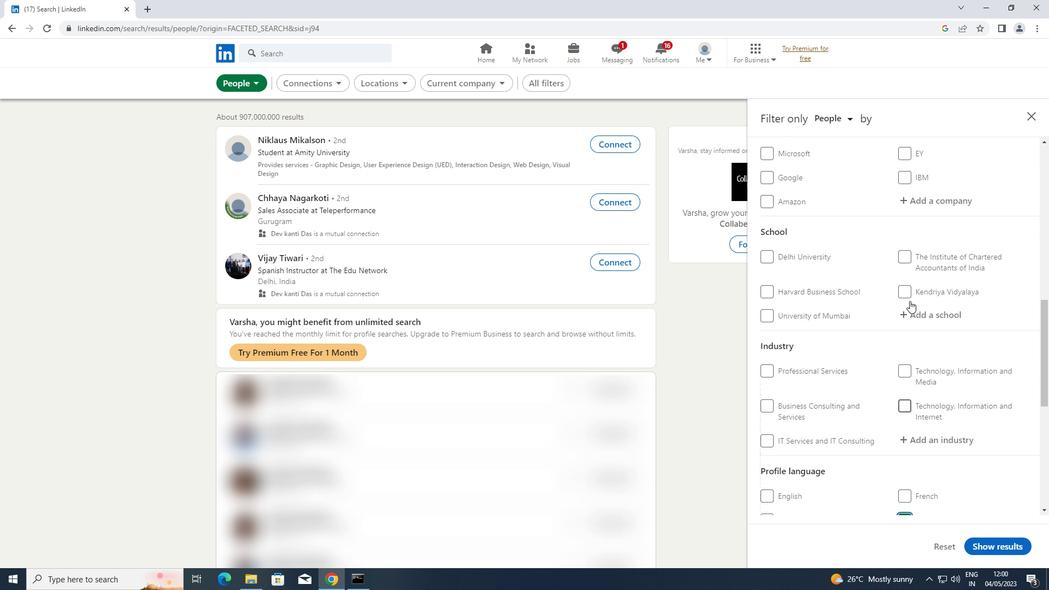
Action: Mouse scrolled (910, 301) with delta (0, 0)
Screenshot: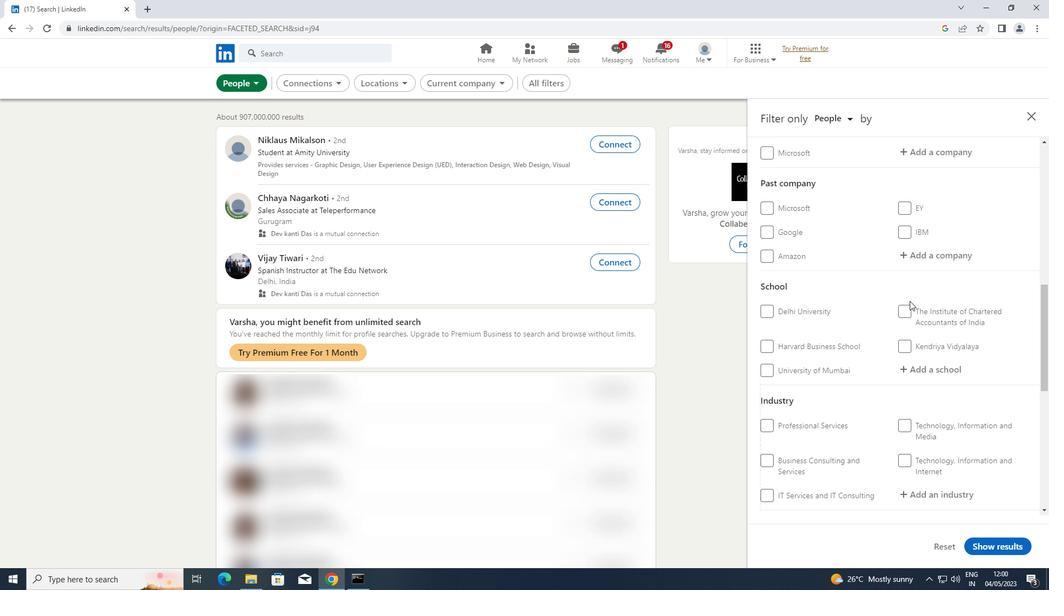 
Action: Mouse scrolled (910, 301) with delta (0, 0)
Screenshot: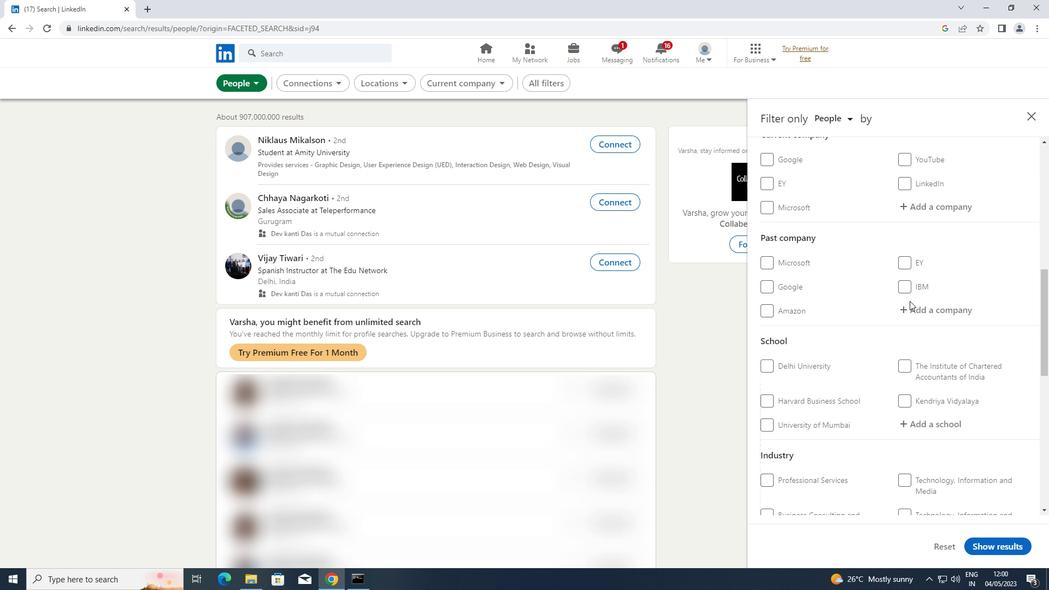 
Action: Mouse moved to (933, 255)
Screenshot: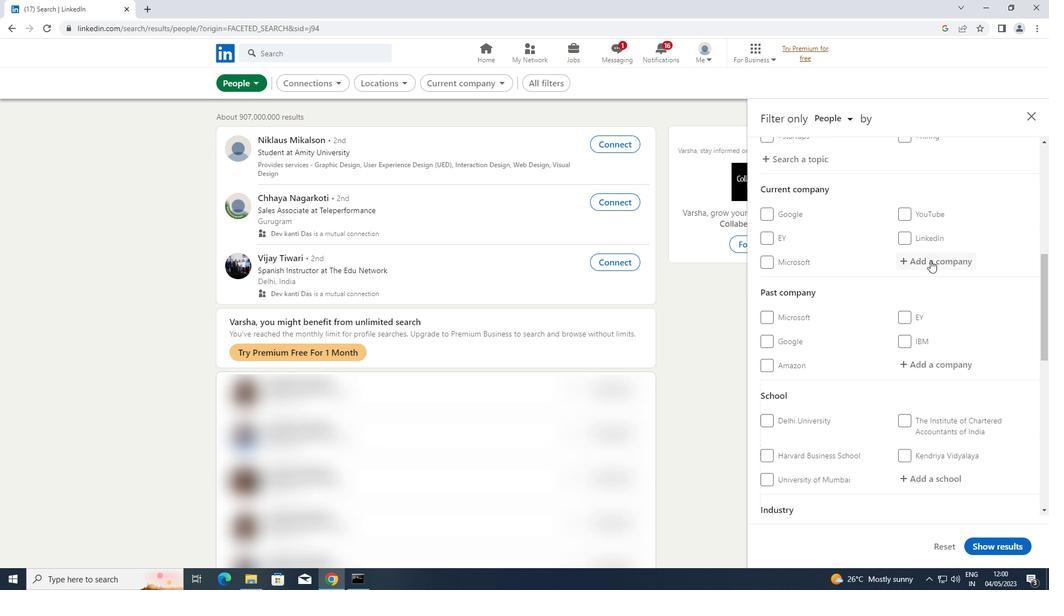 
Action: Mouse pressed left at (933, 255)
Screenshot: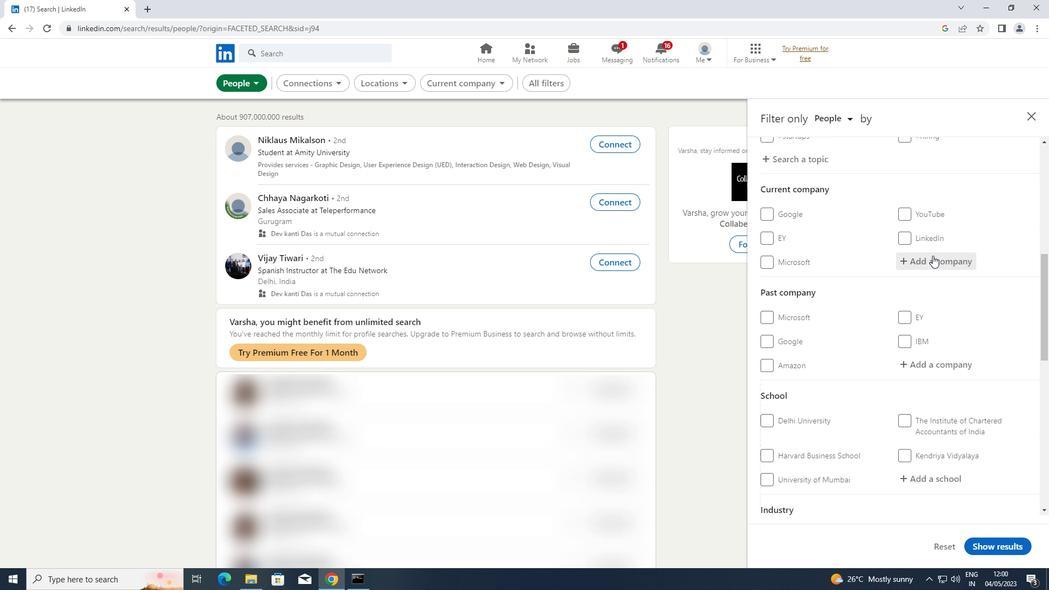 
Action: Mouse moved to (933, 255)
Screenshot: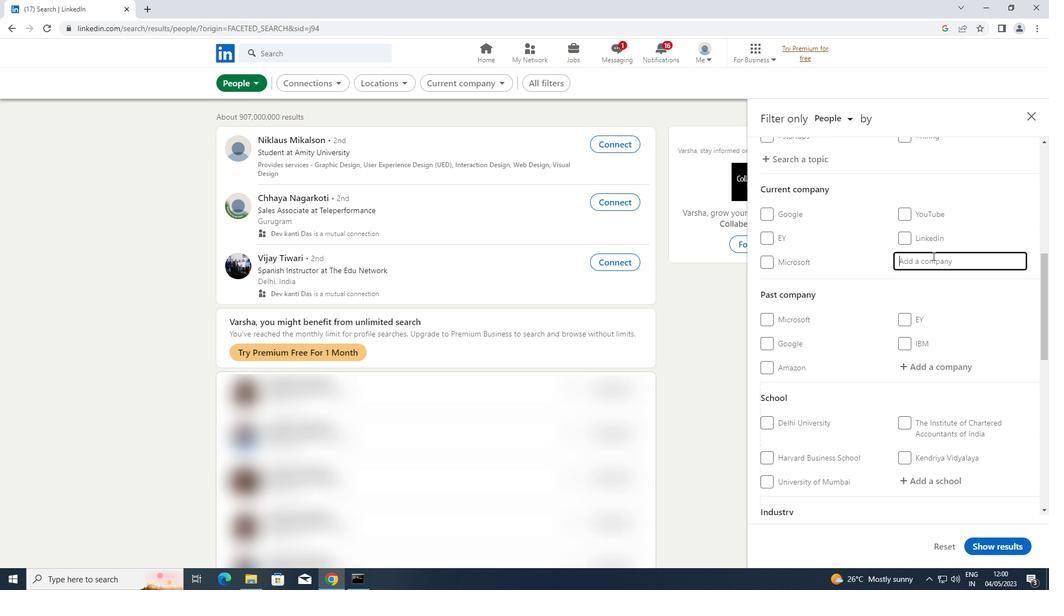 
Action: Key pressed <Key.shift>ICERTIS
Screenshot: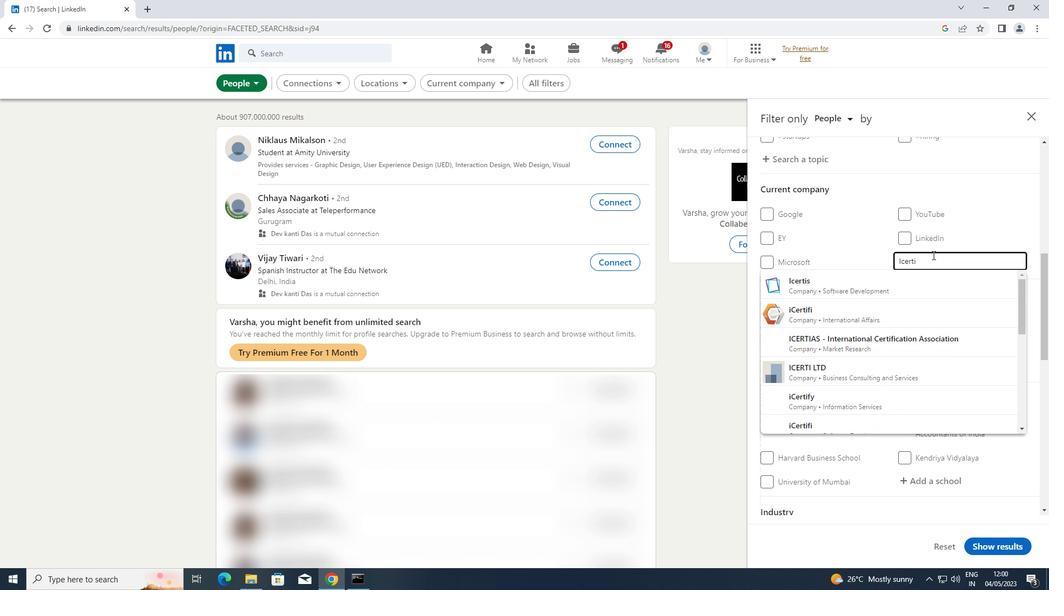 
Action: Mouse moved to (860, 281)
Screenshot: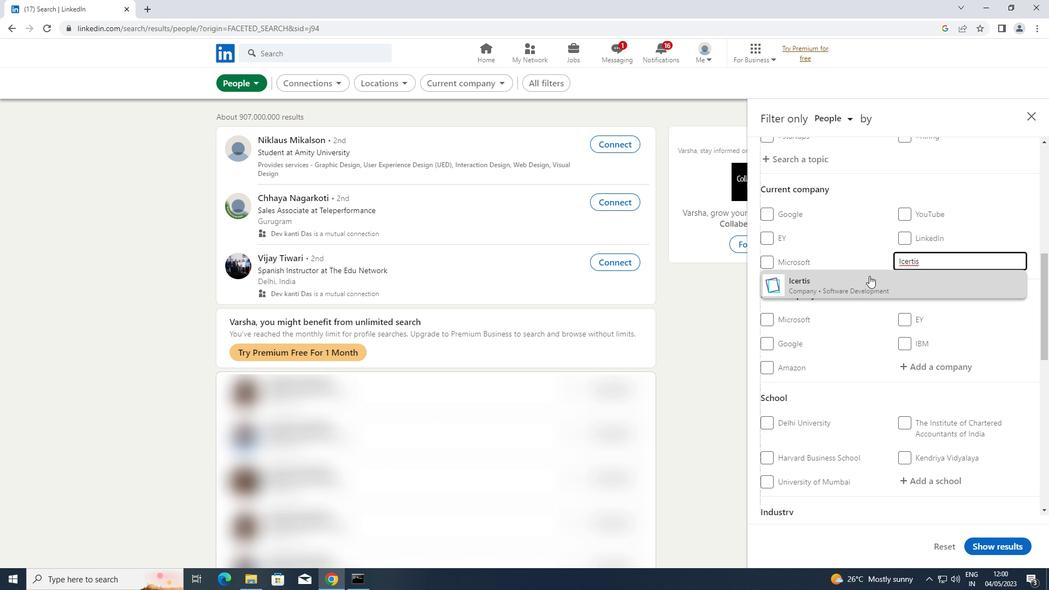
Action: Mouse pressed left at (860, 281)
Screenshot: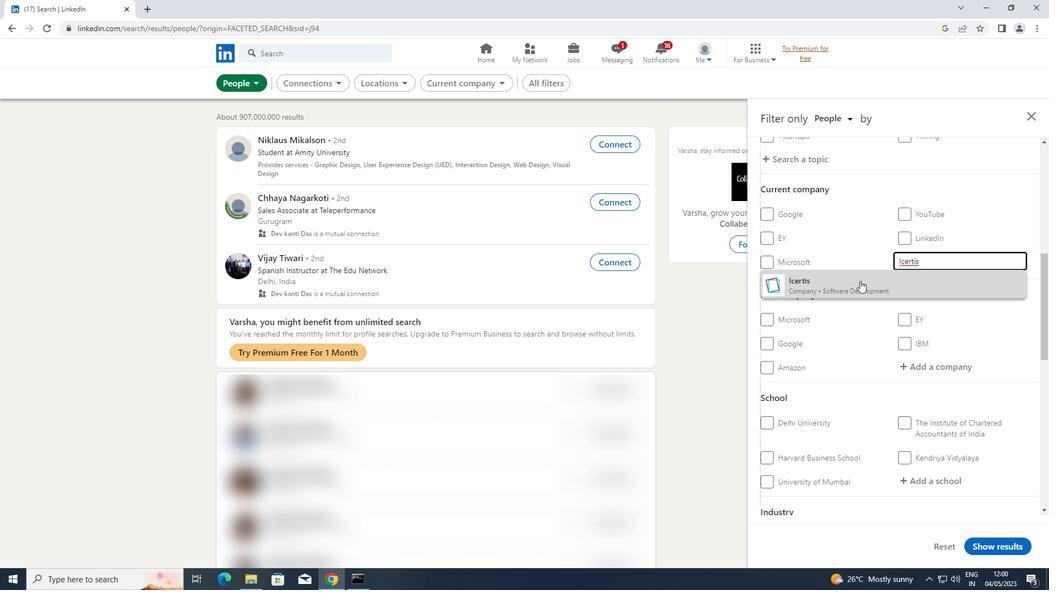 
Action: Mouse scrolled (860, 280) with delta (0, 0)
Screenshot: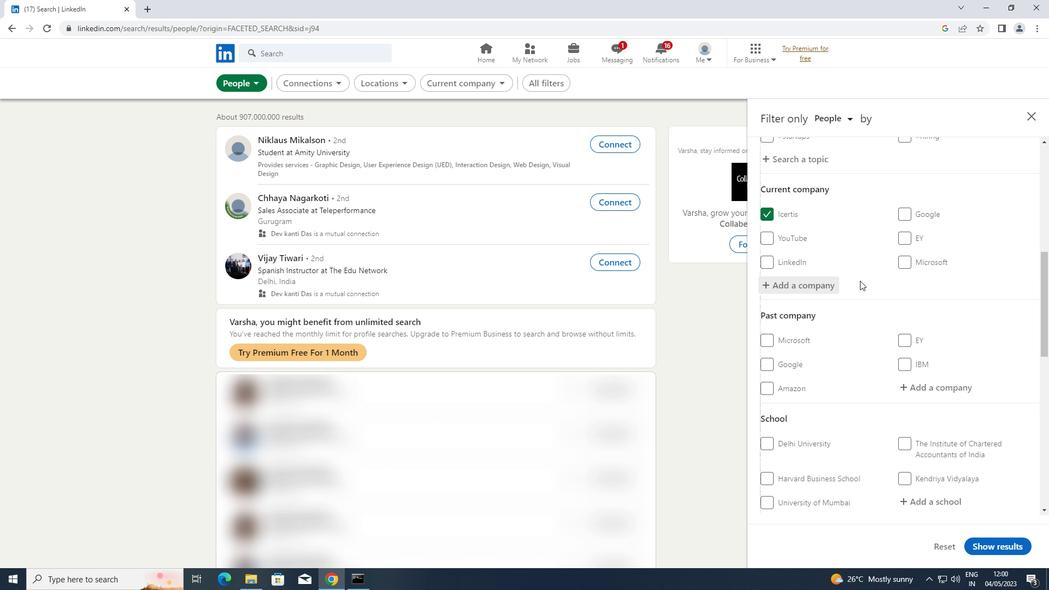 
Action: Mouse scrolled (860, 280) with delta (0, 0)
Screenshot: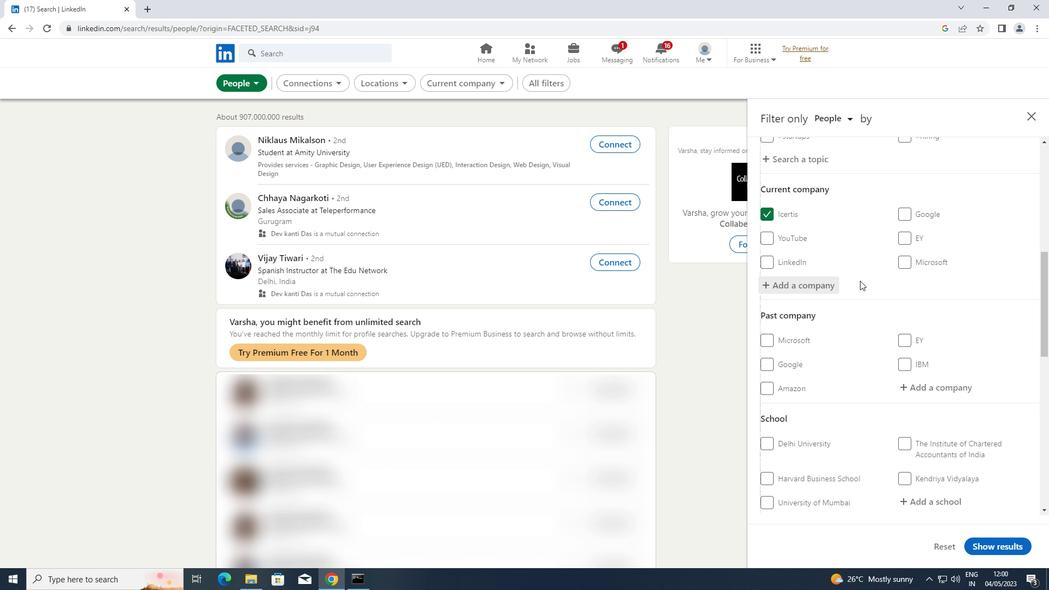 
Action: Mouse scrolled (860, 280) with delta (0, 0)
Screenshot: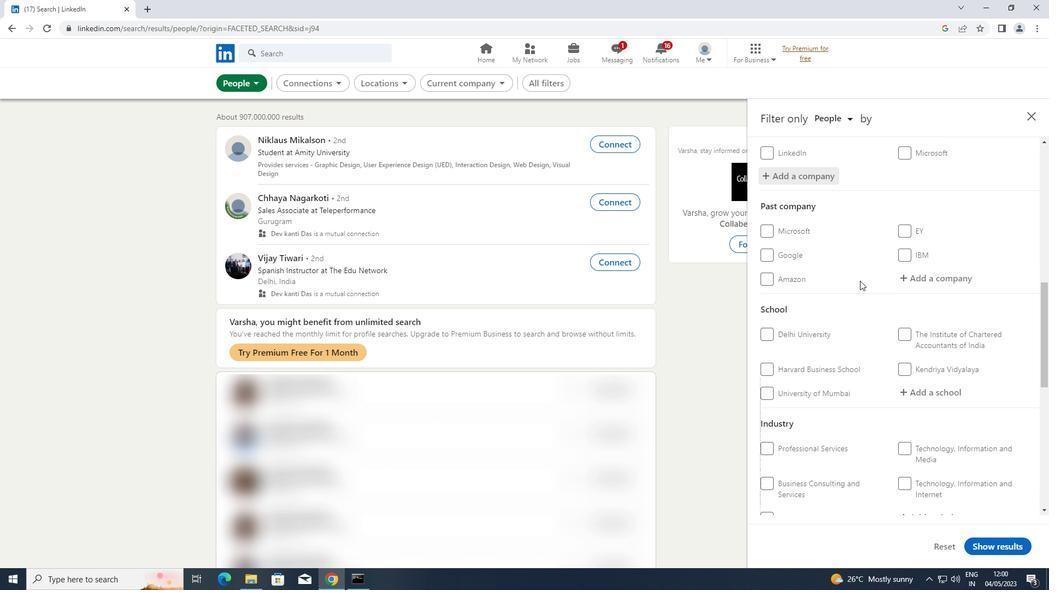 
Action: Mouse scrolled (860, 280) with delta (0, 0)
Screenshot: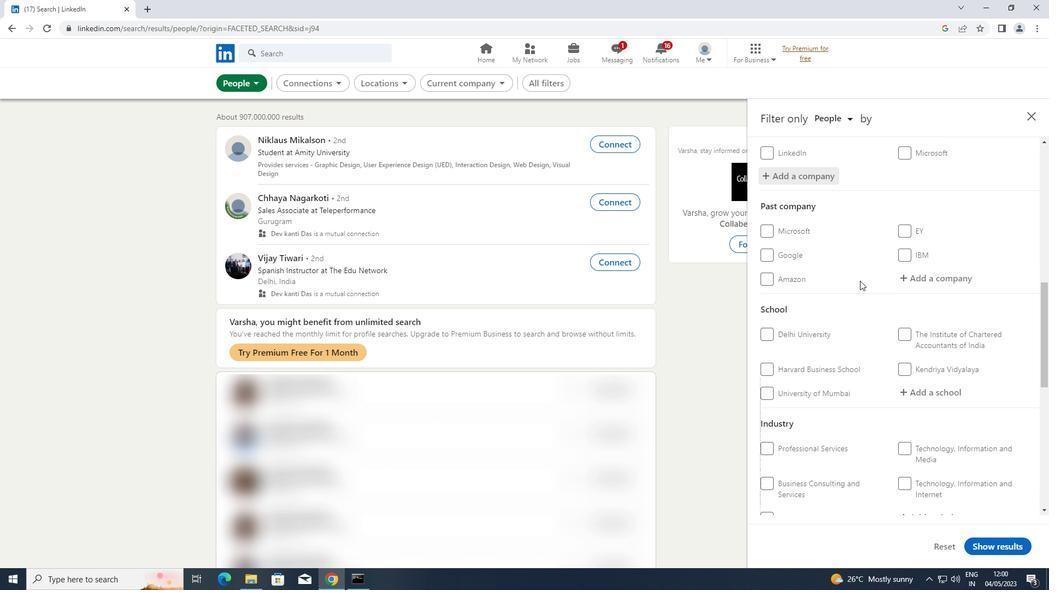 
Action: Mouse moved to (905, 280)
Screenshot: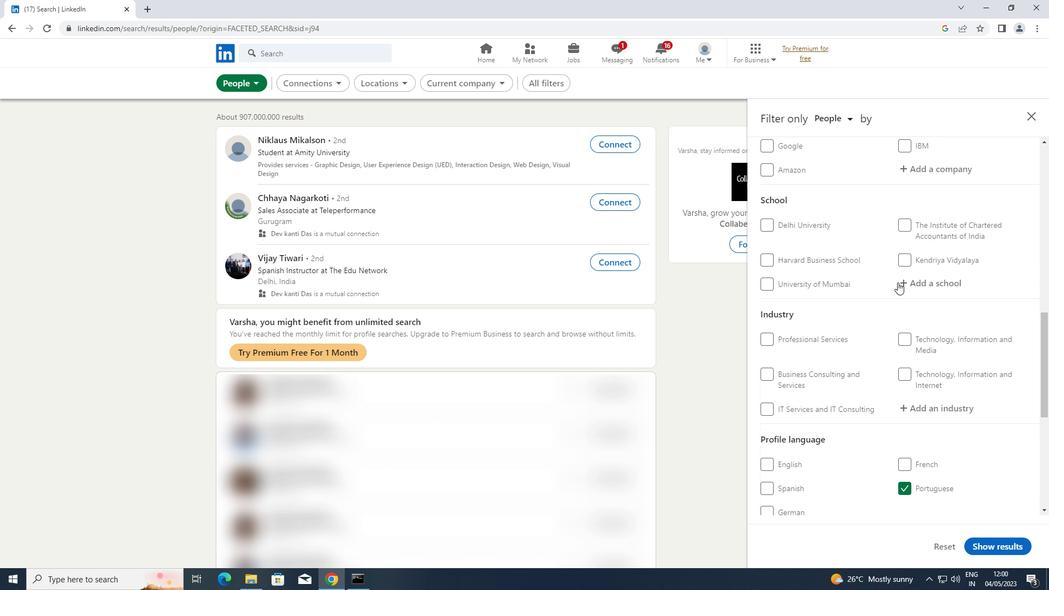 
Action: Mouse pressed left at (905, 280)
Screenshot: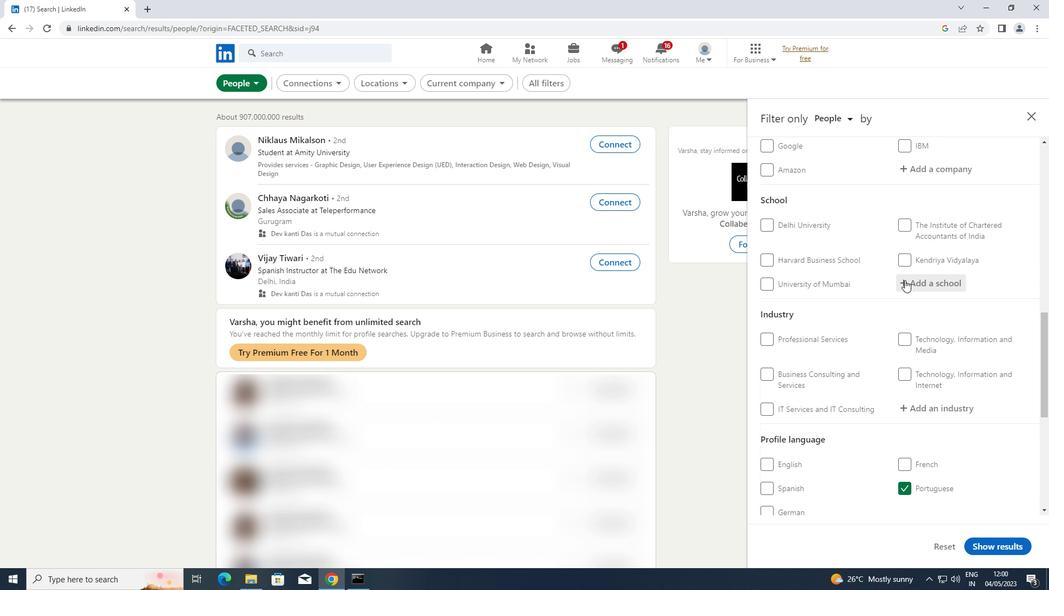 
Action: Key pressed <Key.shift>DHARMSINH<Key.space><Key.shift><Key.shift><Key.shift>DESAI
Screenshot: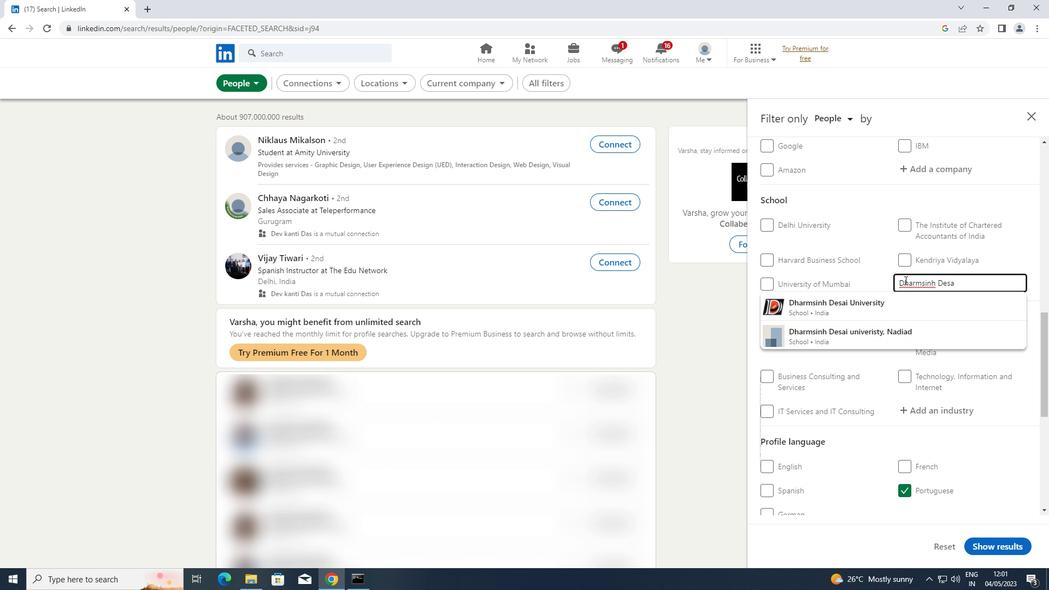 
Action: Mouse moved to (821, 308)
Screenshot: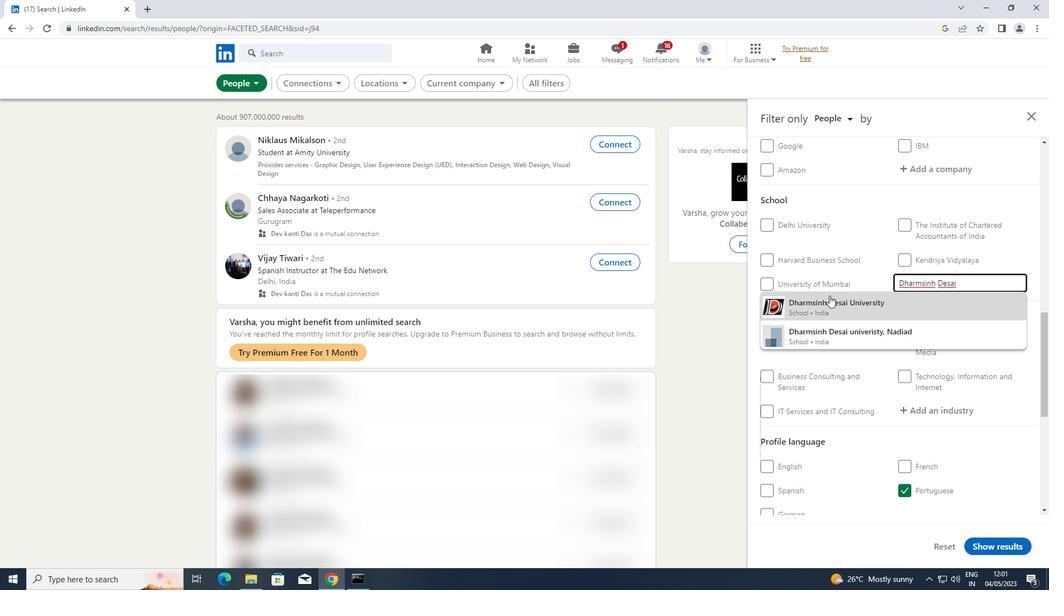 
Action: Mouse pressed left at (821, 308)
Screenshot: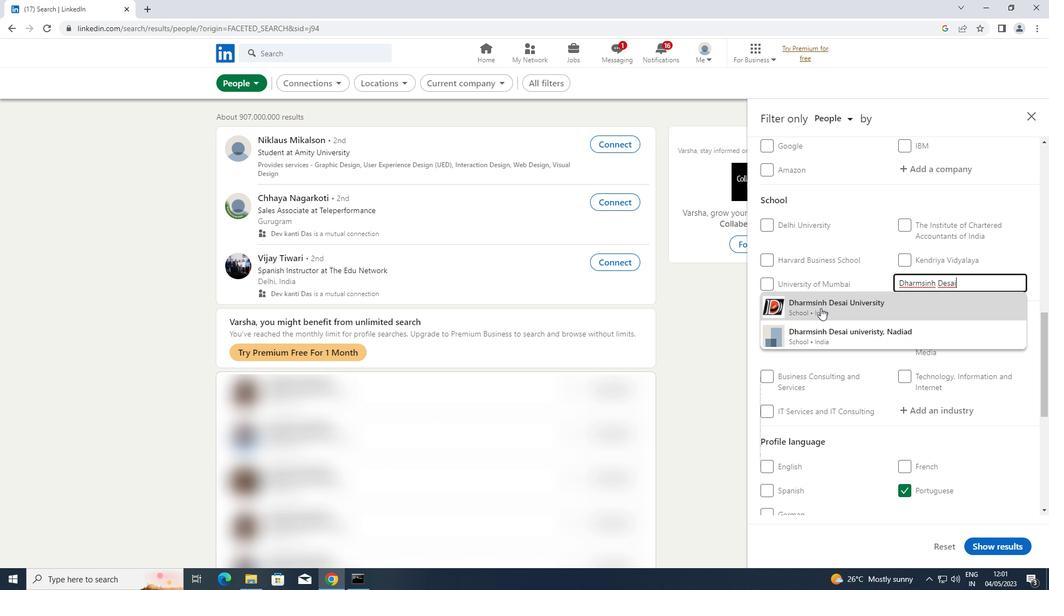 
Action: Mouse moved to (828, 303)
Screenshot: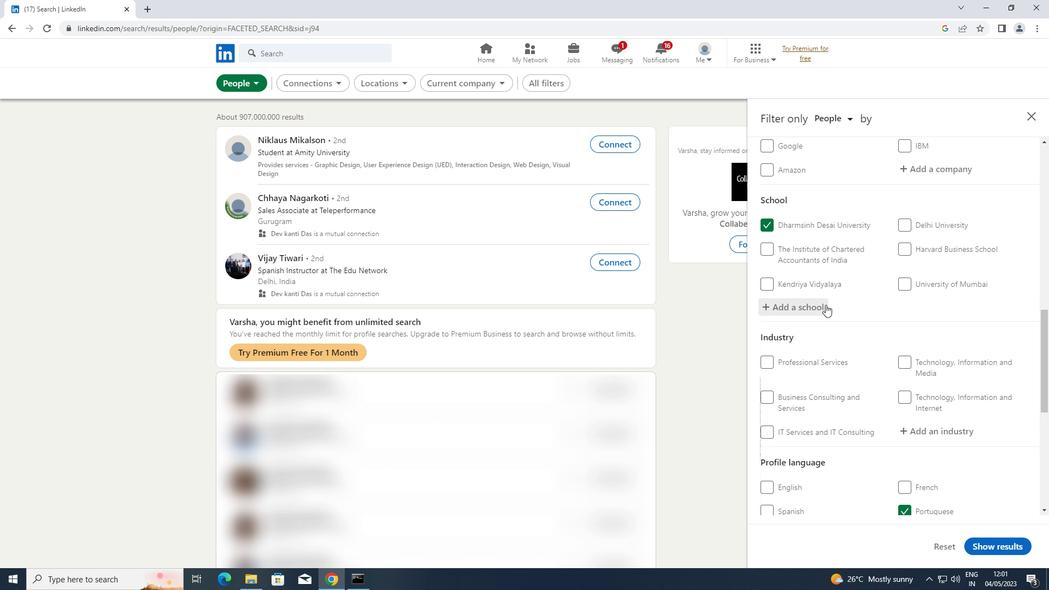 
Action: Mouse scrolled (828, 302) with delta (0, 0)
Screenshot: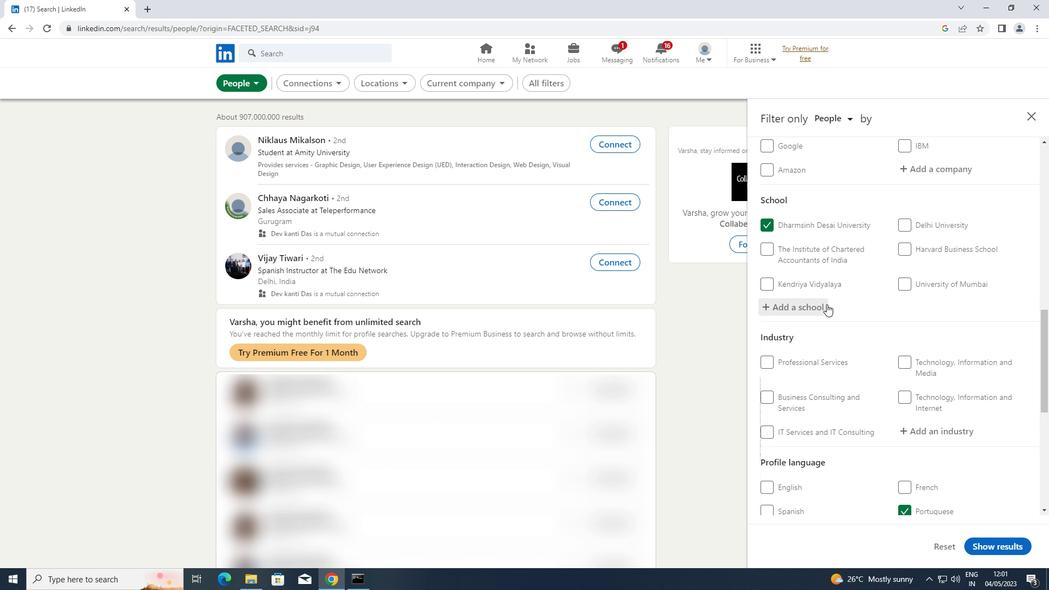 
Action: Mouse scrolled (828, 302) with delta (0, 0)
Screenshot: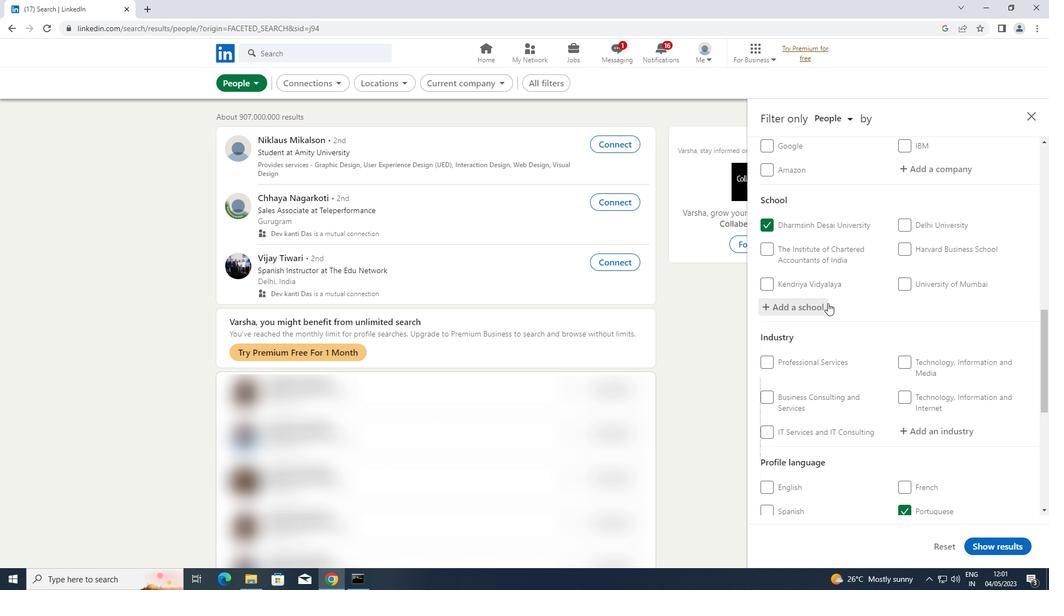 
Action: Mouse moved to (928, 307)
Screenshot: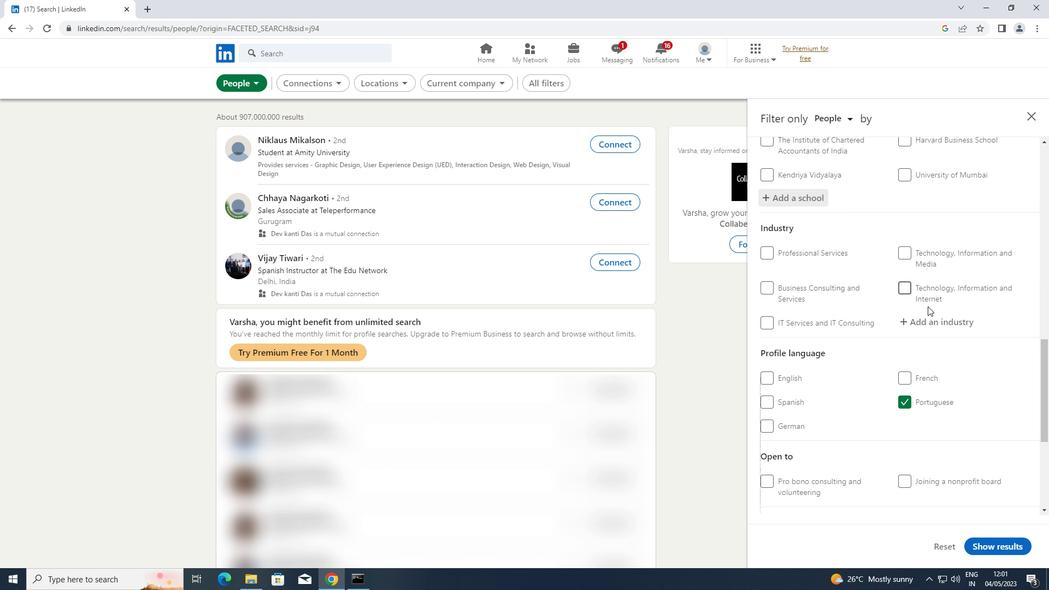 
Action: Mouse pressed left at (928, 307)
Screenshot: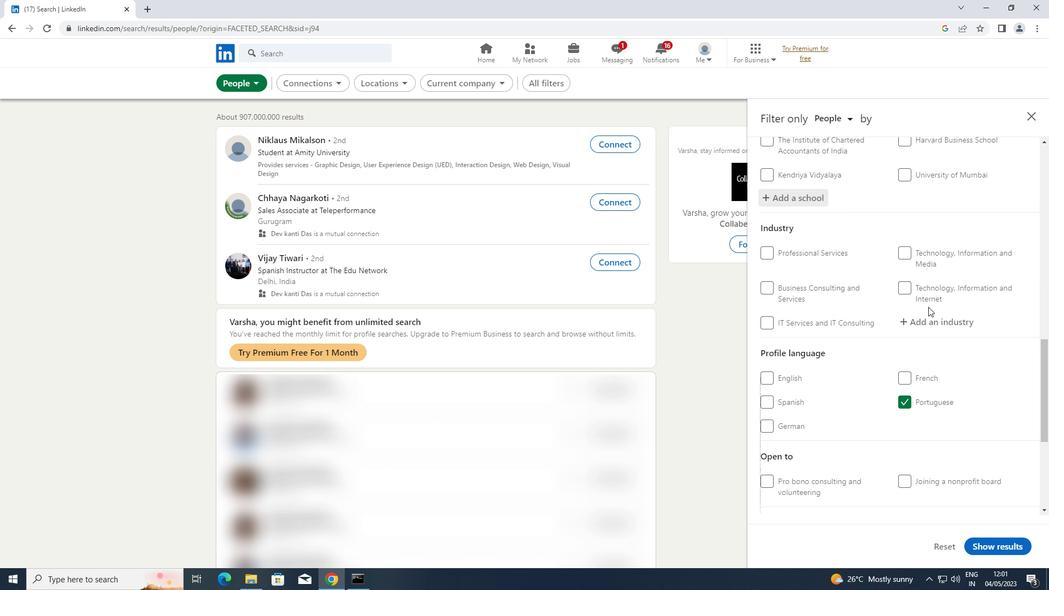 
Action: Mouse moved to (925, 316)
Screenshot: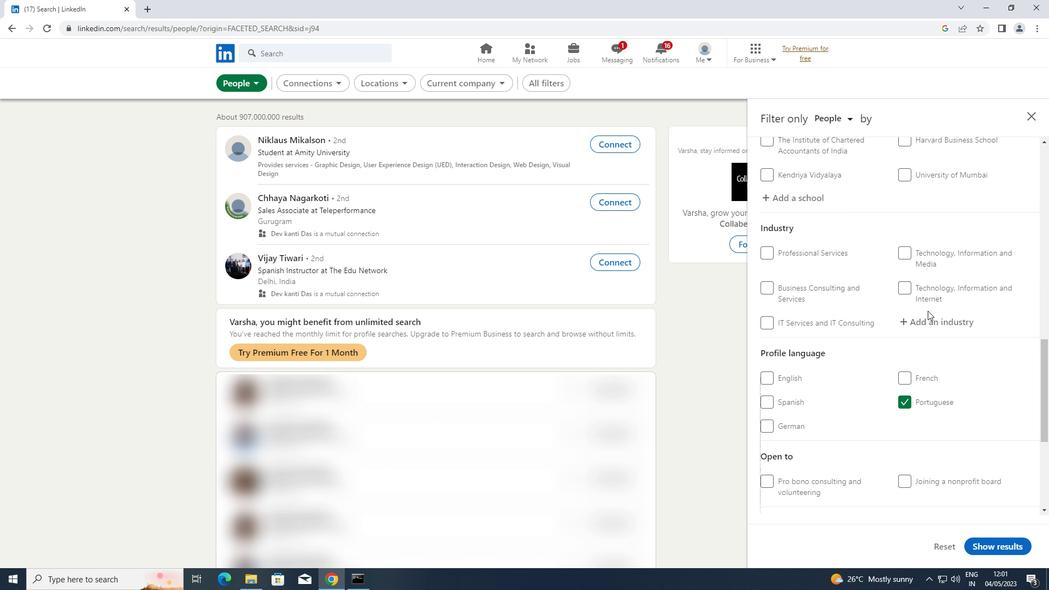 
Action: Mouse pressed left at (925, 316)
Screenshot: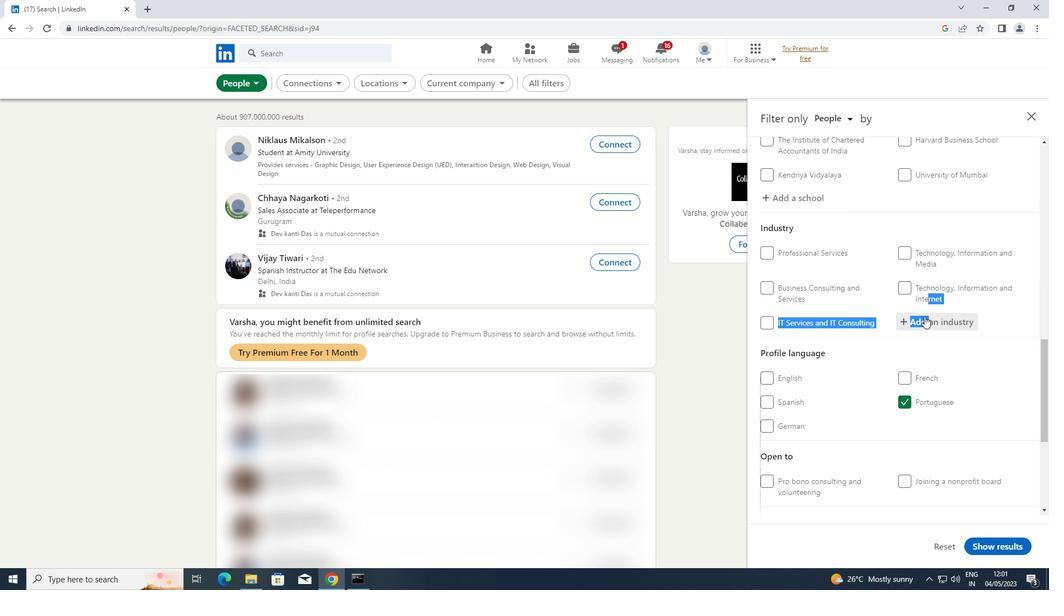 
Action: Key pressed <Key.shift>ENVIRONME
Screenshot: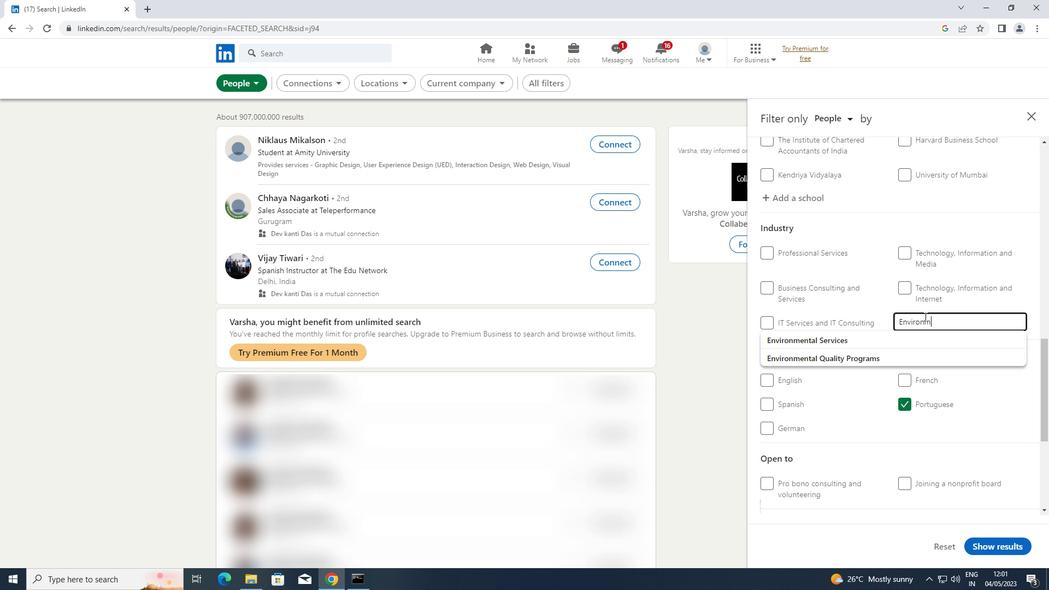
Action: Mouse moved to (825, 358)
Screenshot: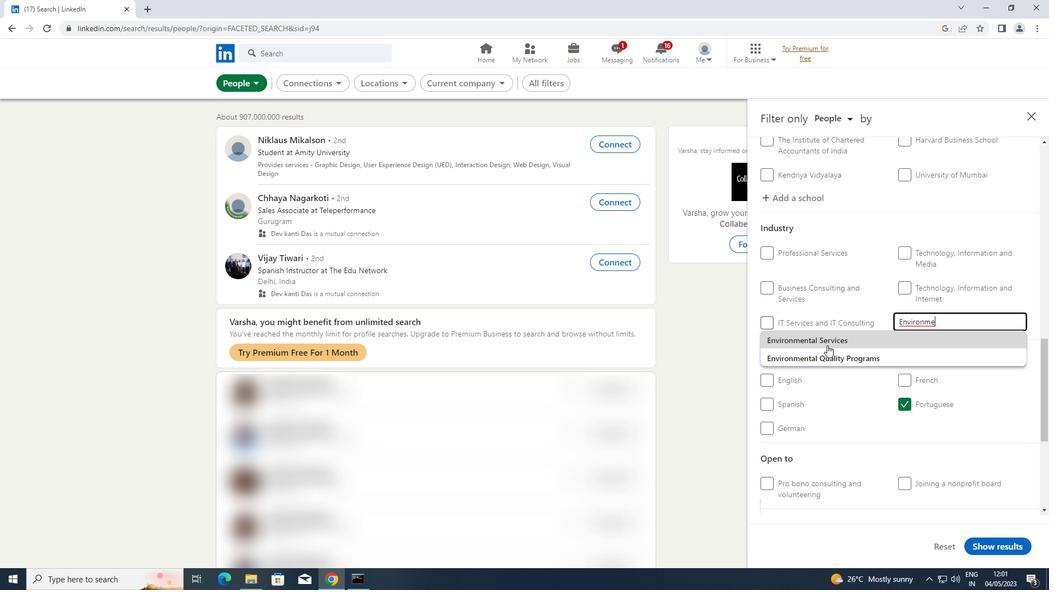 
Action: Mouse pressed left at (825, 358)
Screenshot: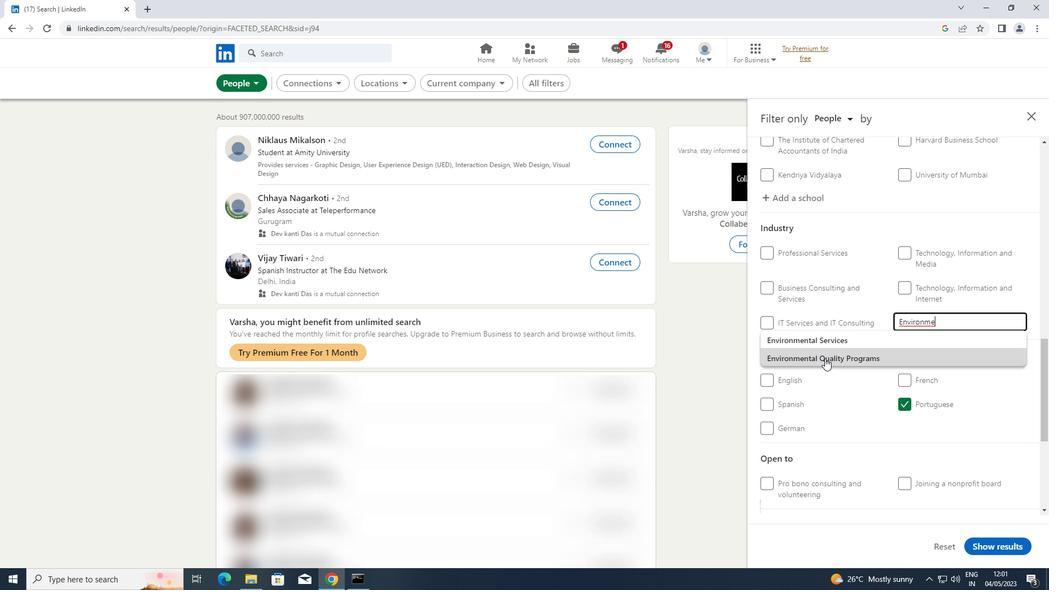 
Action: Mouse scrolled (825, 358) with delta (0, 0)
Screenshot: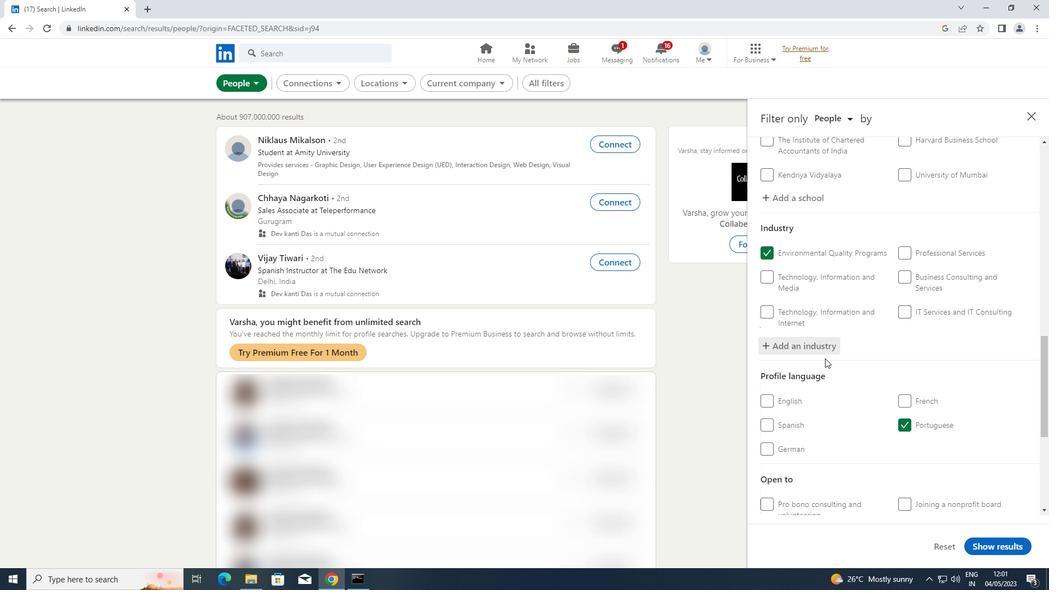 
Action: Mouse scrolled (825, 358) with delta (0, 0)
Screenshot: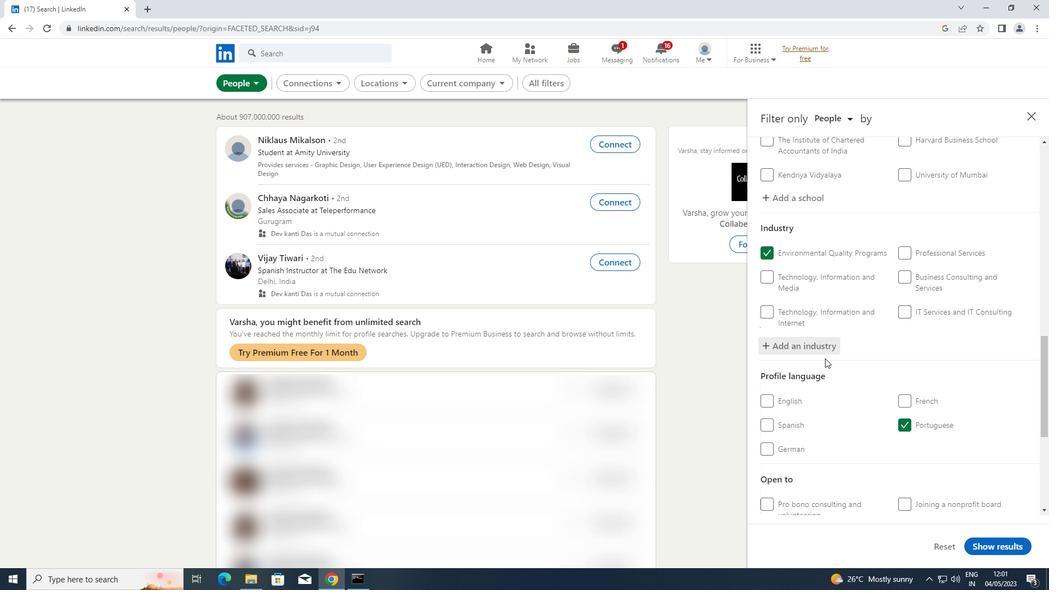 
Action: Mouse scrolled (825, 358) with delta (0, 0)
Screenshot: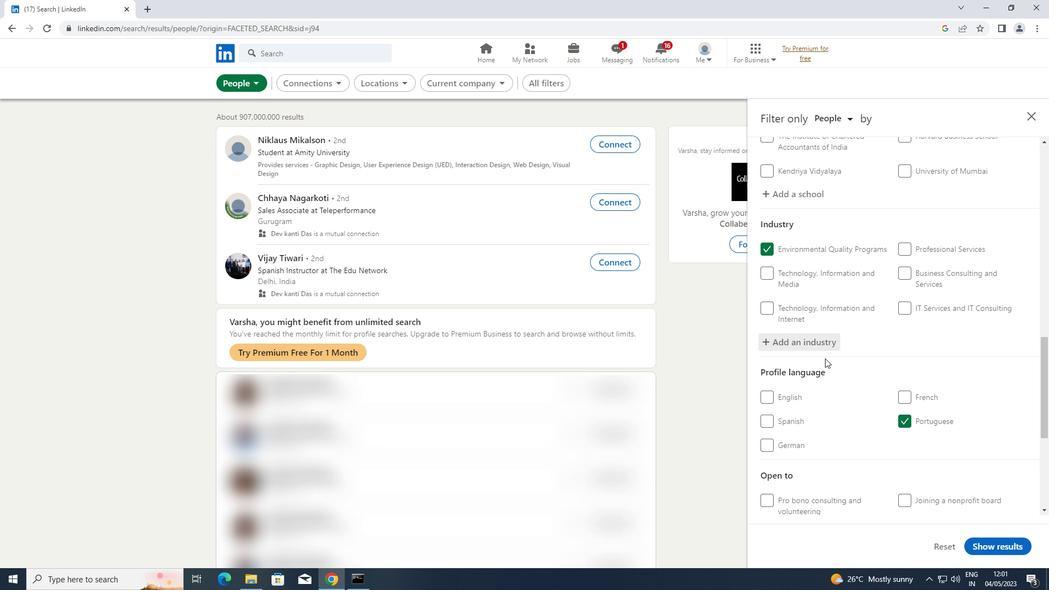 
Action: Mouse scrolled (825, 358) with delta (0, 0)
Screenshot: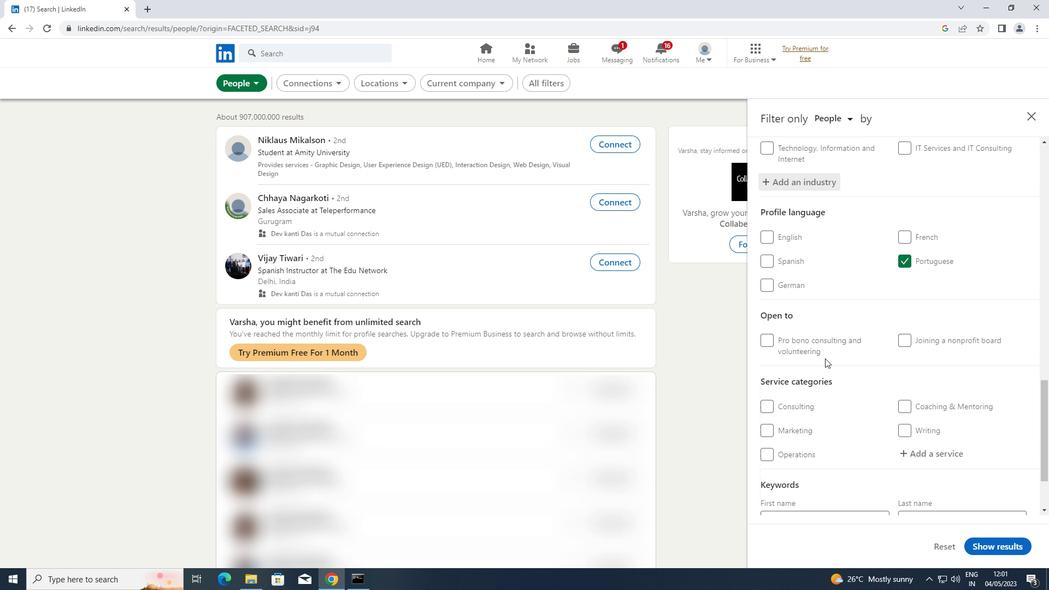 
Action: Mouse scrolled (825, 358) with delta (0, 0)
Screenshot: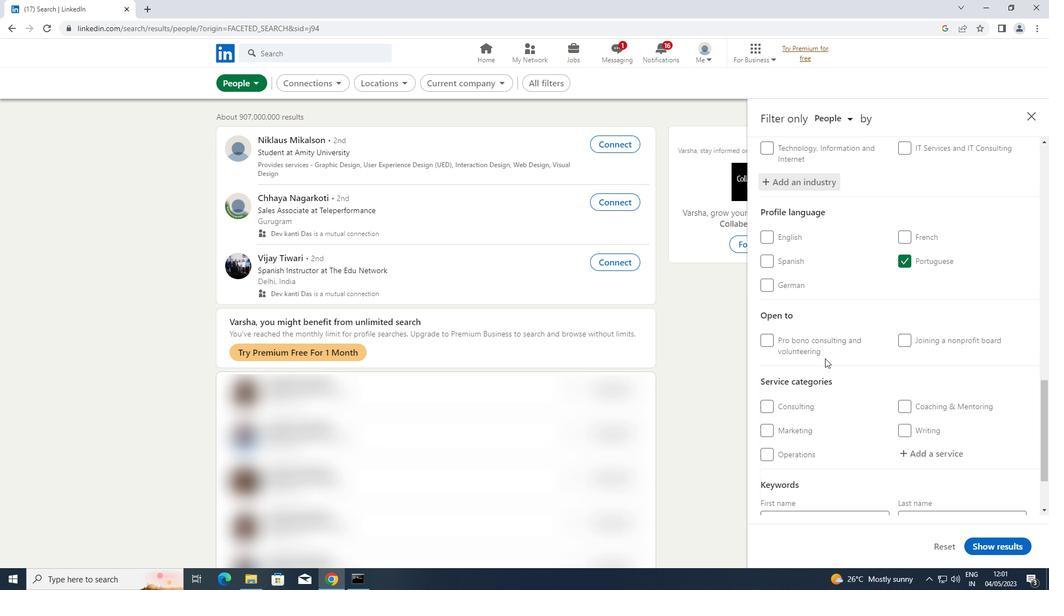 
Action: Mouse moved to (963, 359)
Screenshot: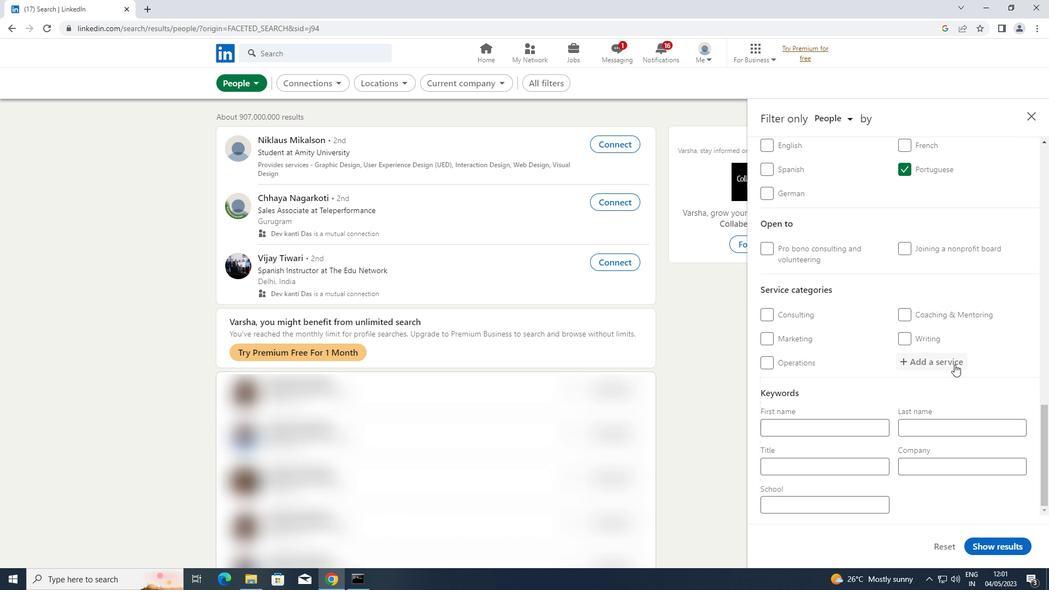 
Action: Mouse pressed left at (963, 359)
Screenshot: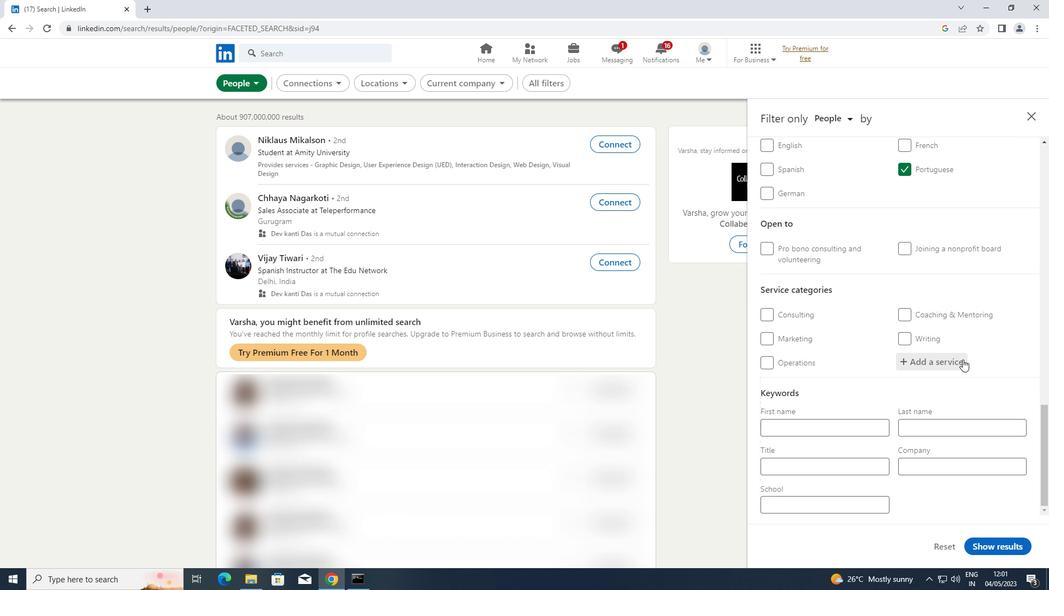 
Action: Key pressed <Key.shift>VIDEOGRAPHY
Screenshot: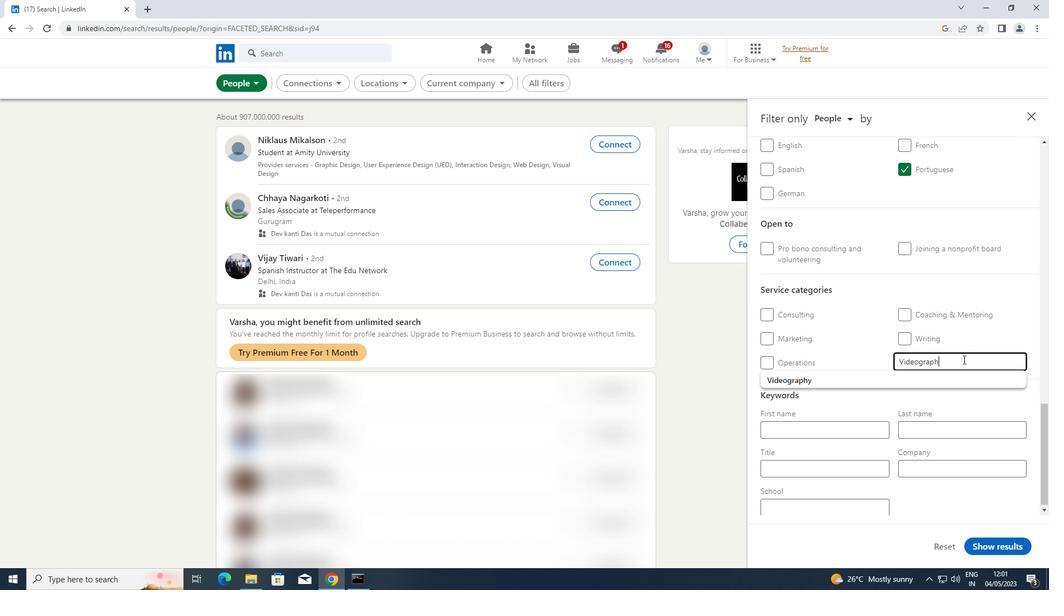 
Action: Mouse moved to (844, 375)
Screenshot: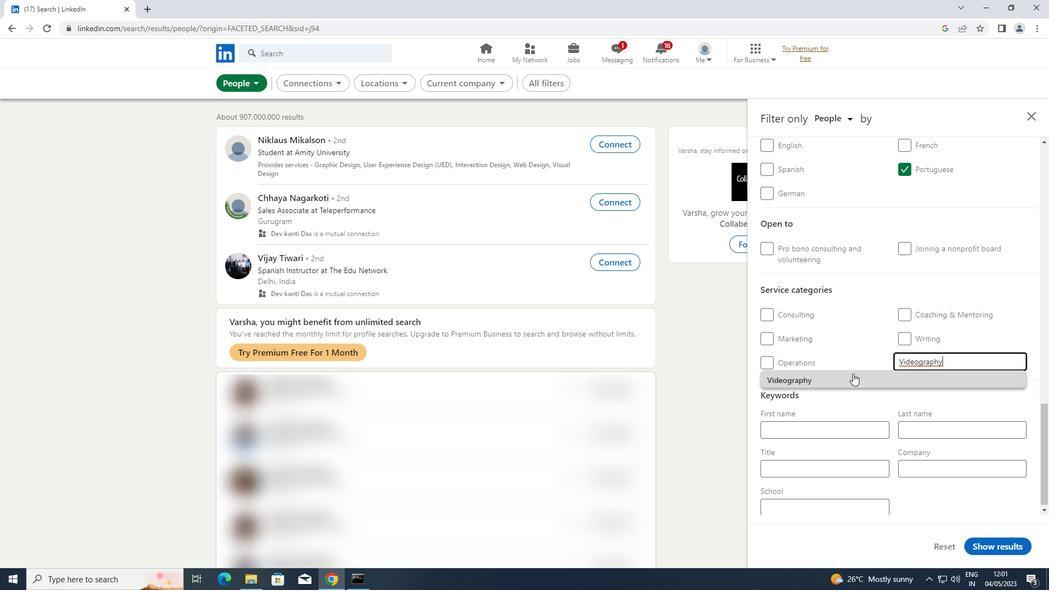 
Action: Mouse pressed left at (844, 375)
Screenshot: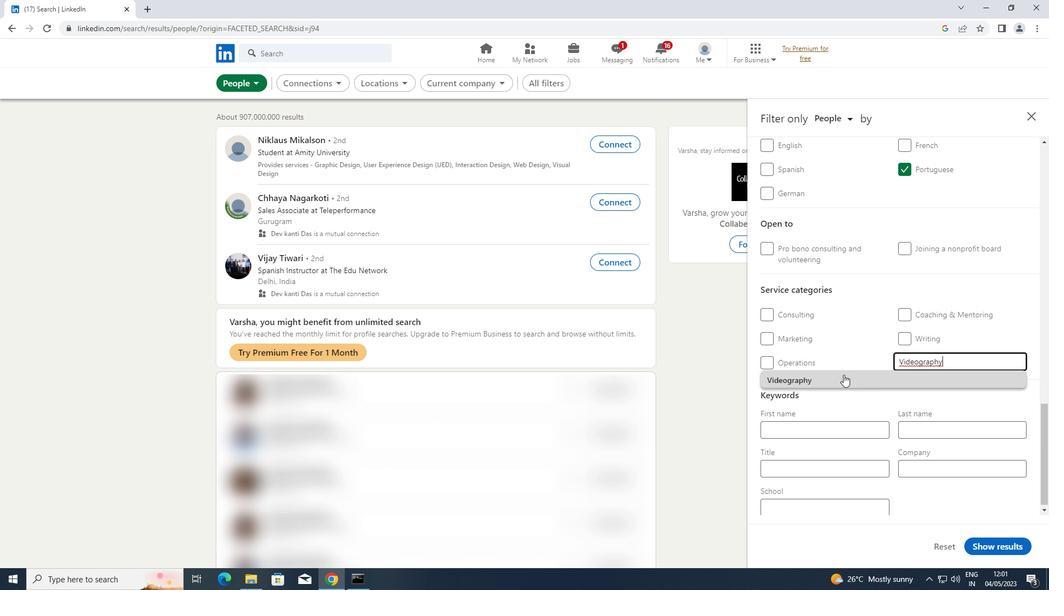 
Action: Mouse moved to (825, 493)
Screenshot: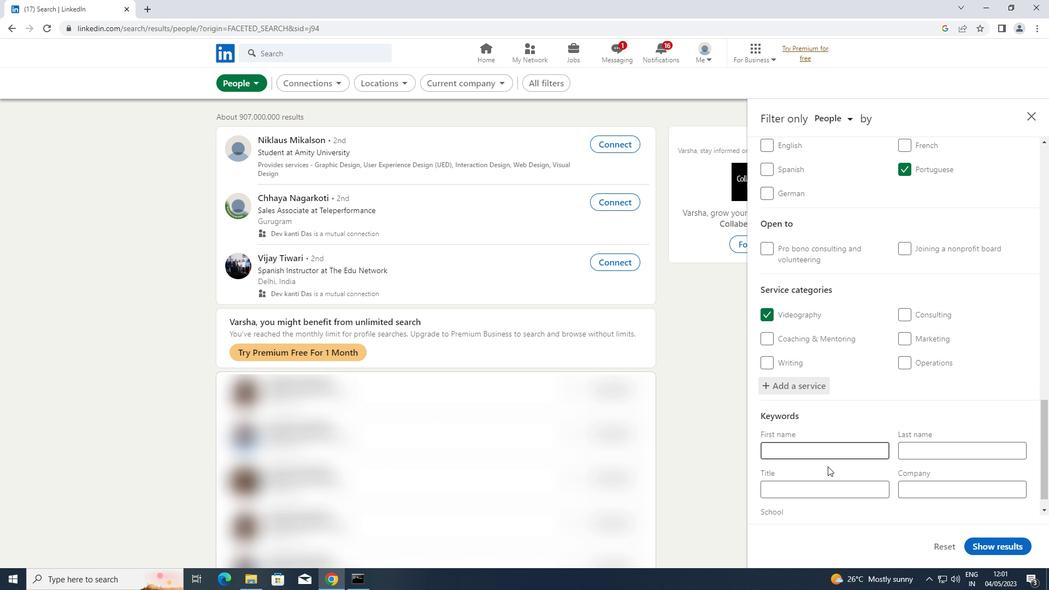 
Action: Mouse pressed left at (825, 493)
Screenshot: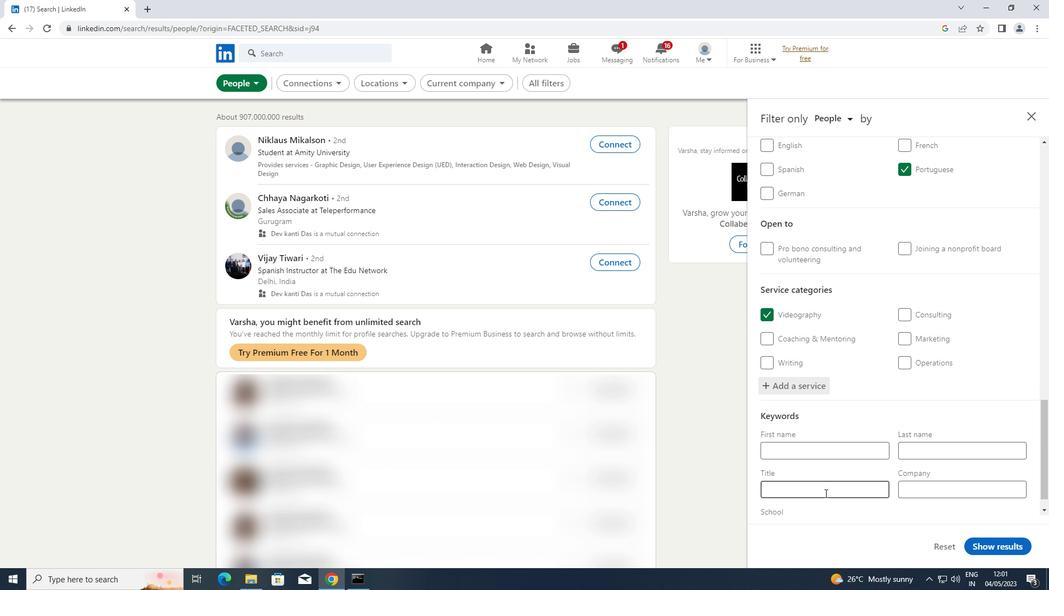 
Action: Key pressed <Key.shift>RESEARCH<Key.space><Key.shift>ASSISTANT
Screenshot: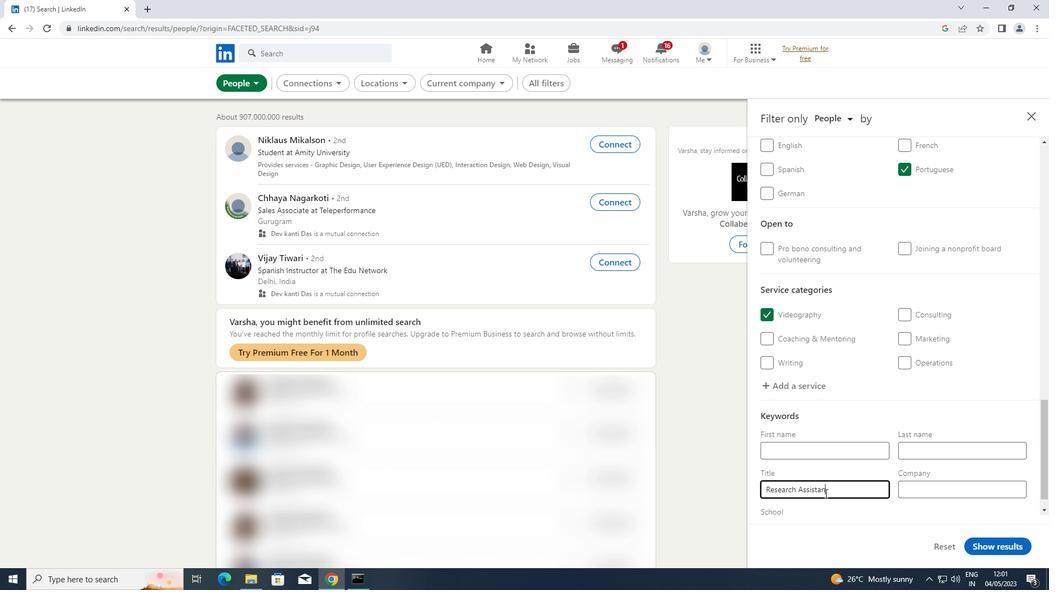 
Action: Mouse moved to (1010, 547)
Screenshot: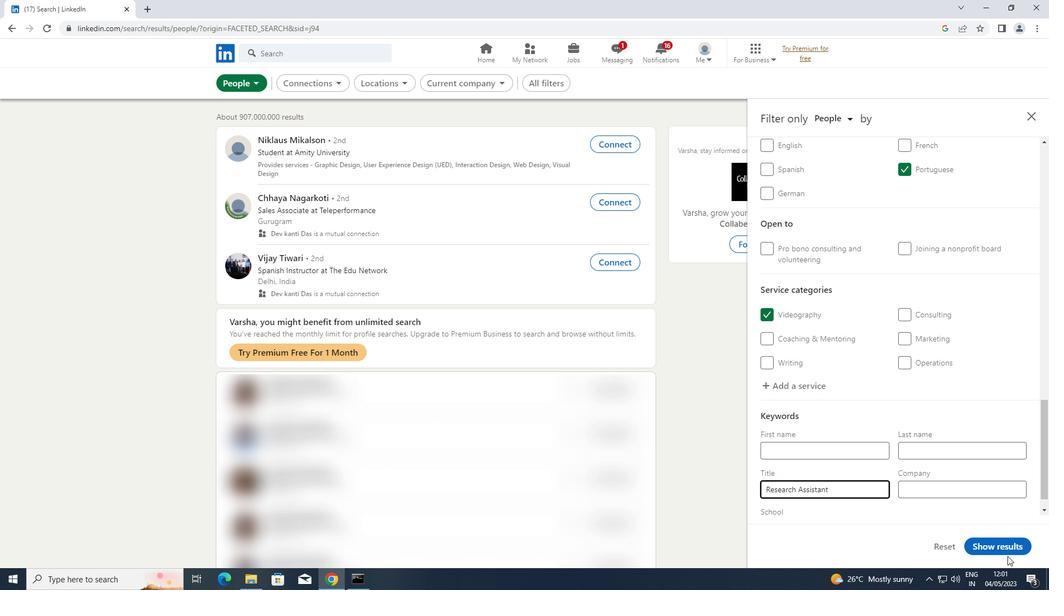 
Action: Mouse pressed left at (1010, 547)
Screenshot: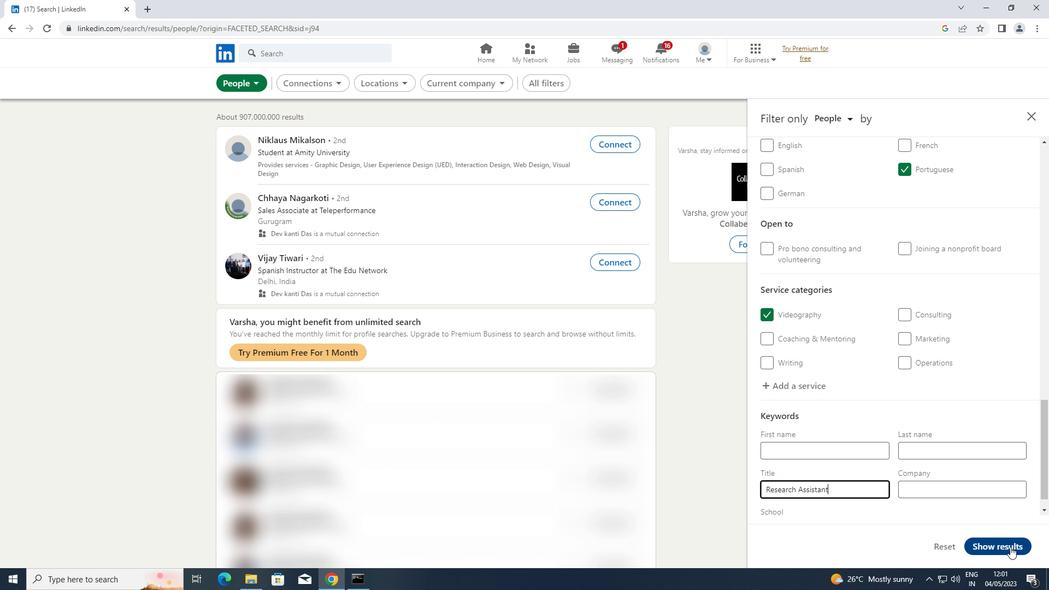 
